 Task: Search one way flight ticket for 4 adults, 1 infant in seat and 1 infant on lap in premium economy from San Francisco: San Francisco International Airport to Indianapolis: Indianapolis International Airport on 8-5-2023. Choice of flights is Alaska. Number of bags: 2 carry on bags and 1 checked bag. Price is upto 98000. Outbound departure time preference is 7:15.
Action: Mouse moved to (337, 134)
Screenshot: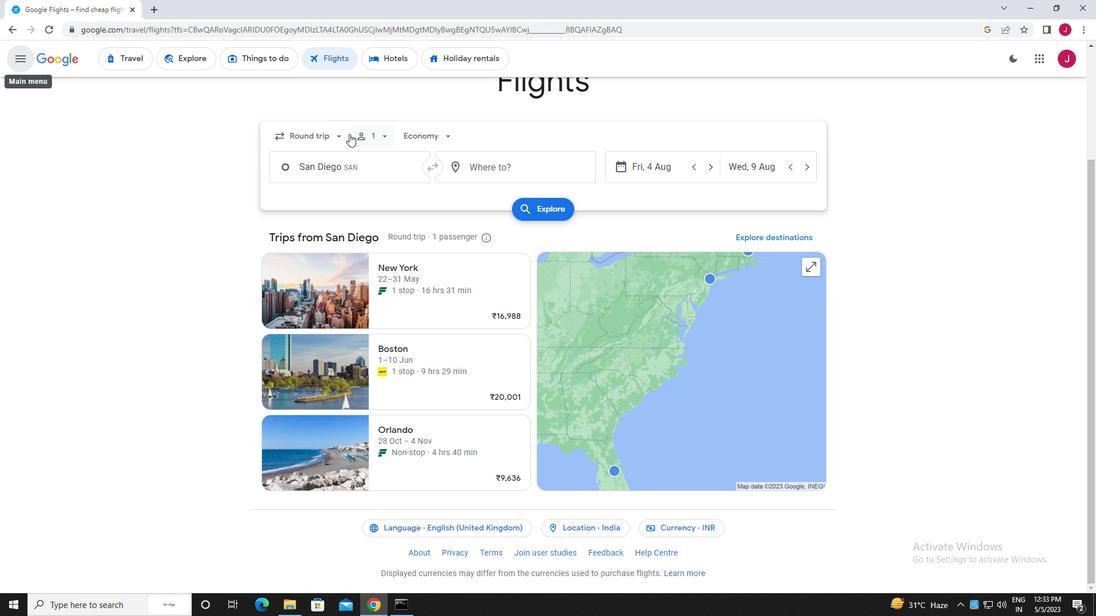 
Action: Mouse pressed left at (337, 134)
Screenshot: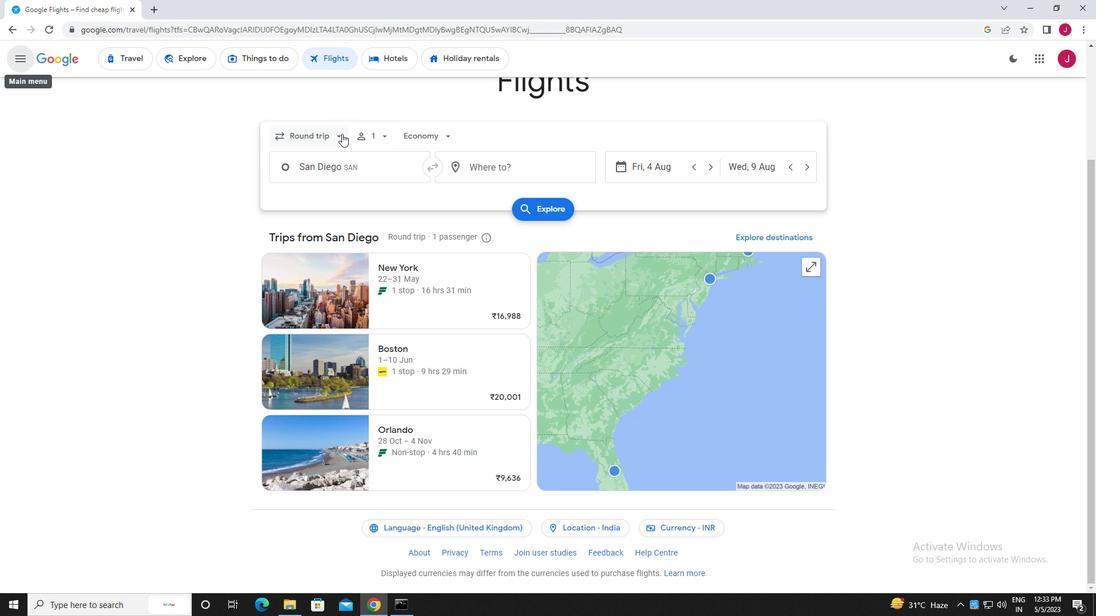 
Action: Mouse moved to (328, 186)
Screenshot: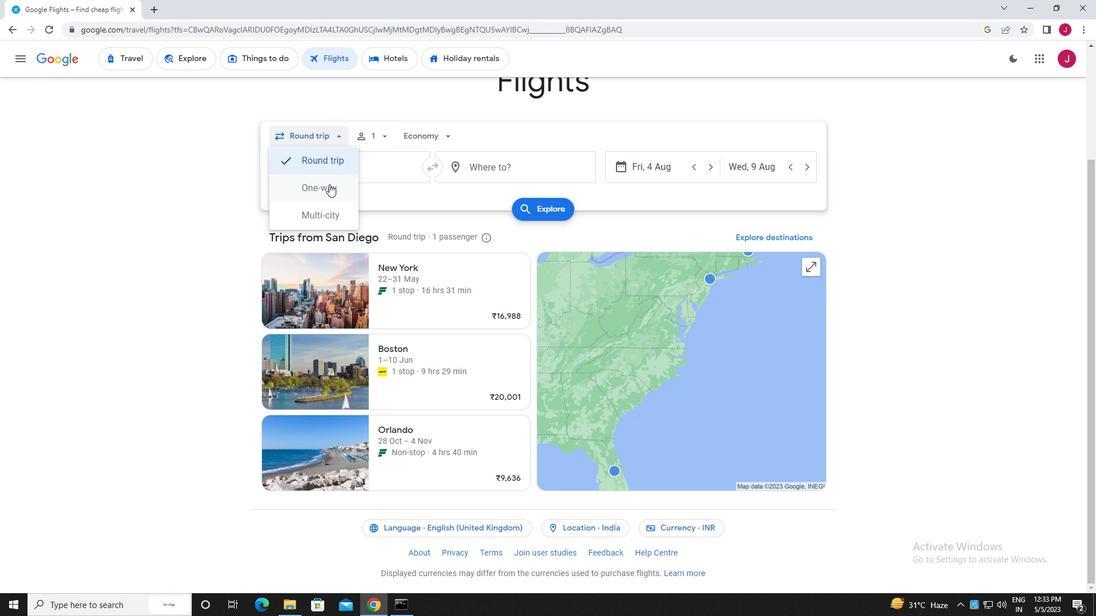 
Action: Mouse pressed left at (328, 186)
Screenshot: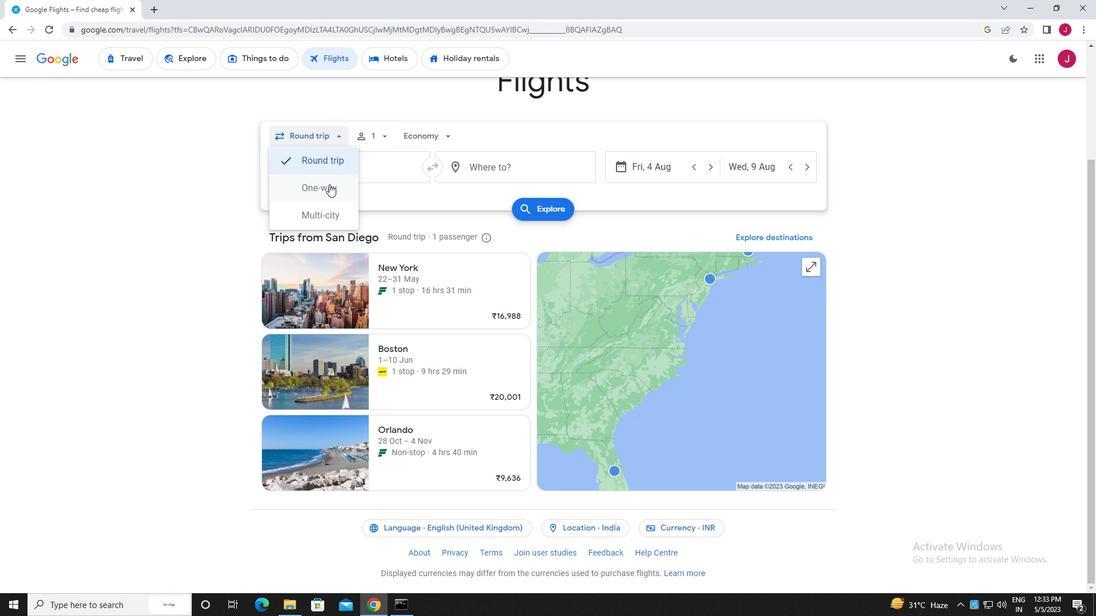 
Action: Mouse moved to (380, 137)
Screenshot: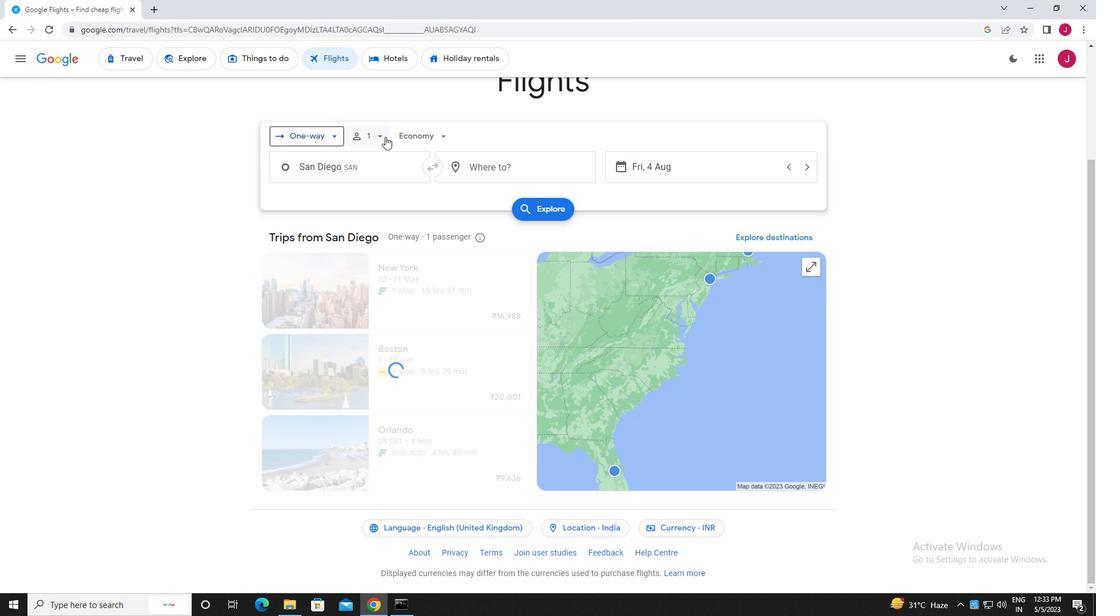 
Action: Mouse pressed left at (380, 137)
Screenshot: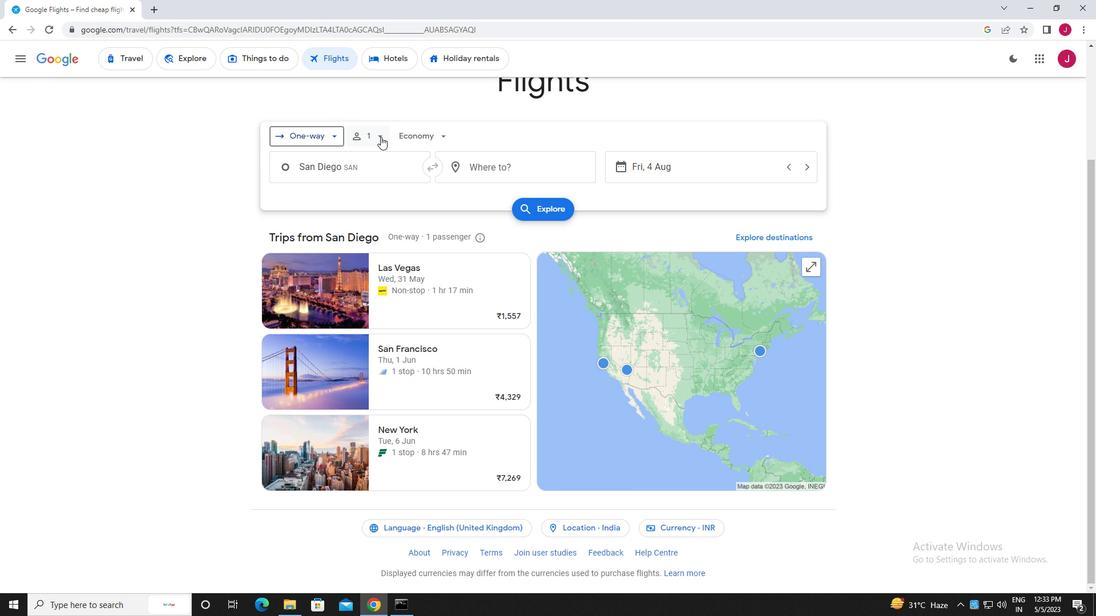 
Action: Mouse moved to (464, 167)
Screenshot: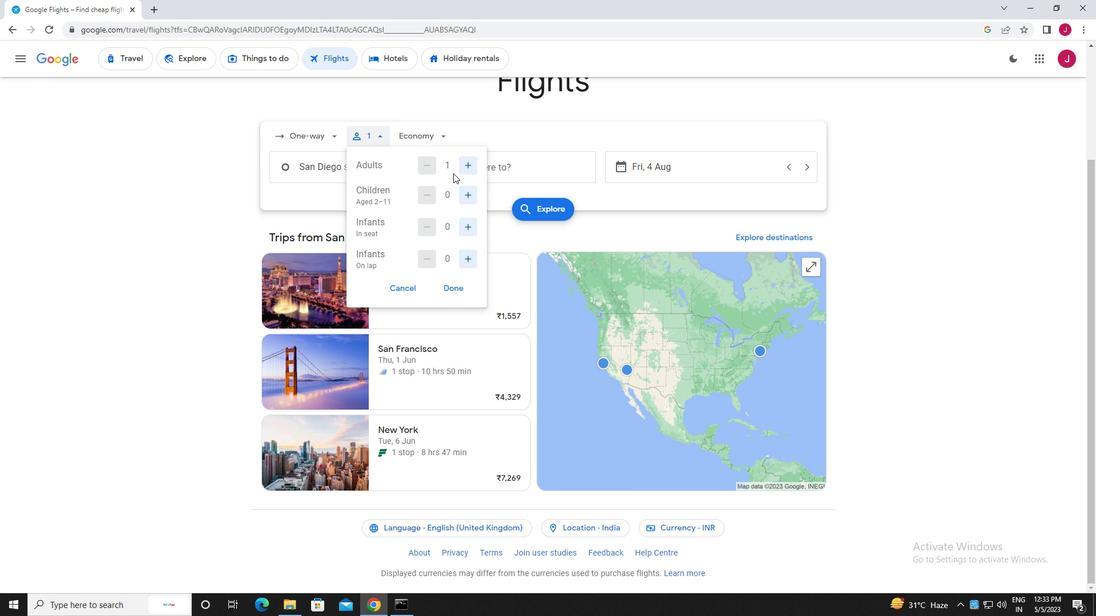 
Action: Mouse pressed left at (464, 167)
Screenshot: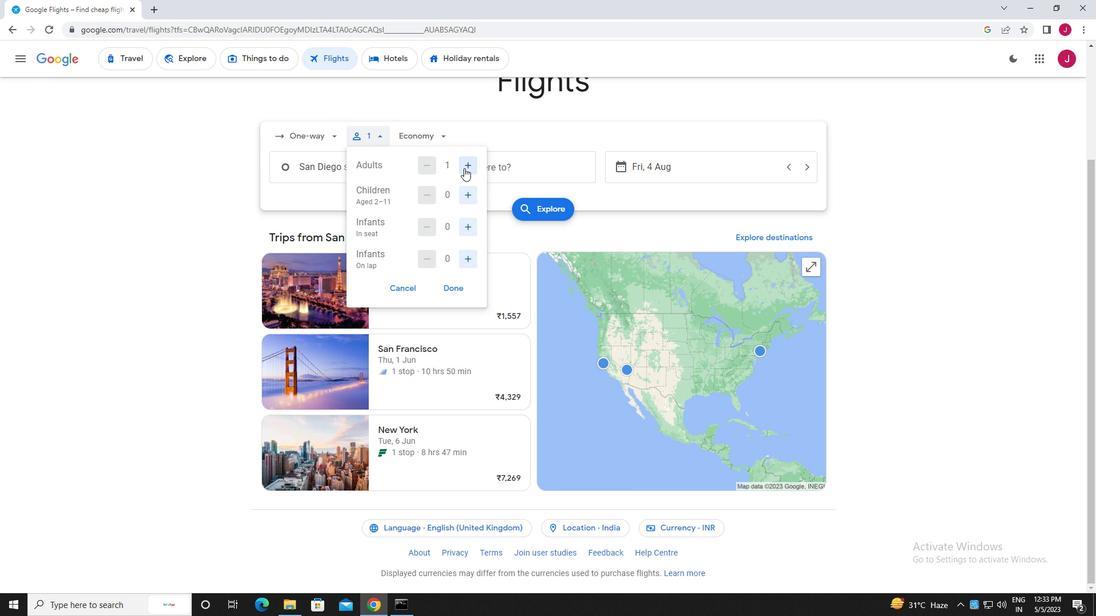 
Action: Mouse pressed left at (464, 167)
Screenshot: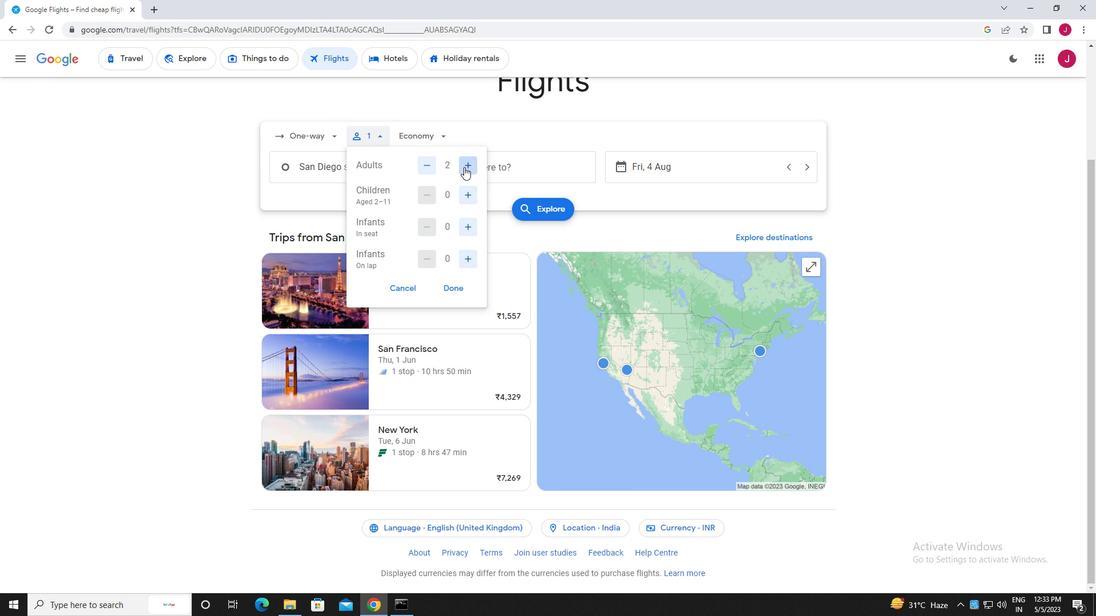 
Action: Mouse pressed left at (464, 167)
Screenshot: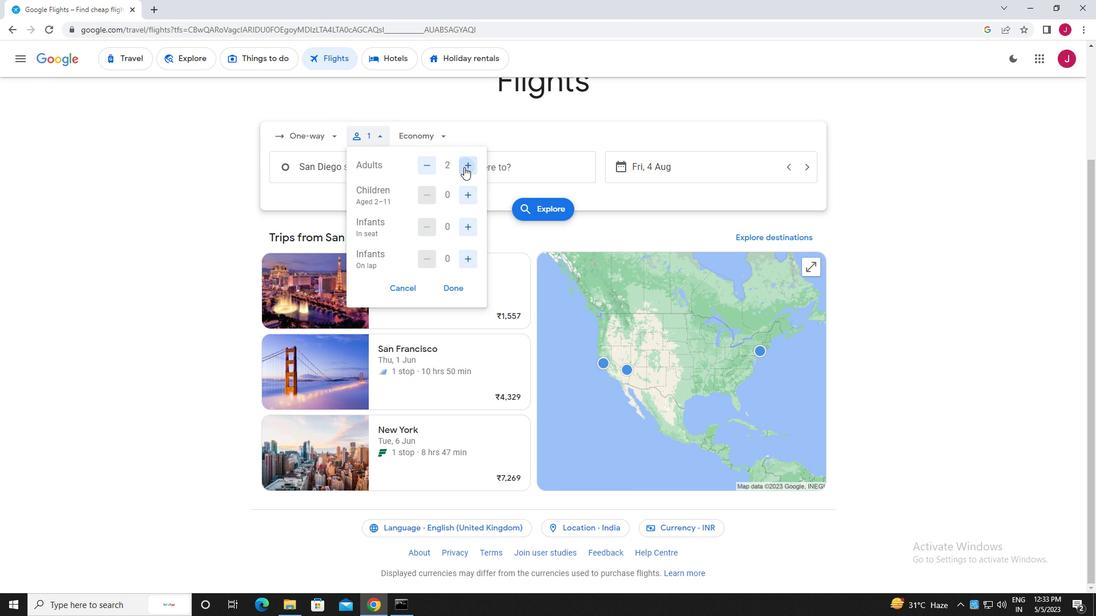 
Action: Mouse moved to (469, 196)
Screenshot: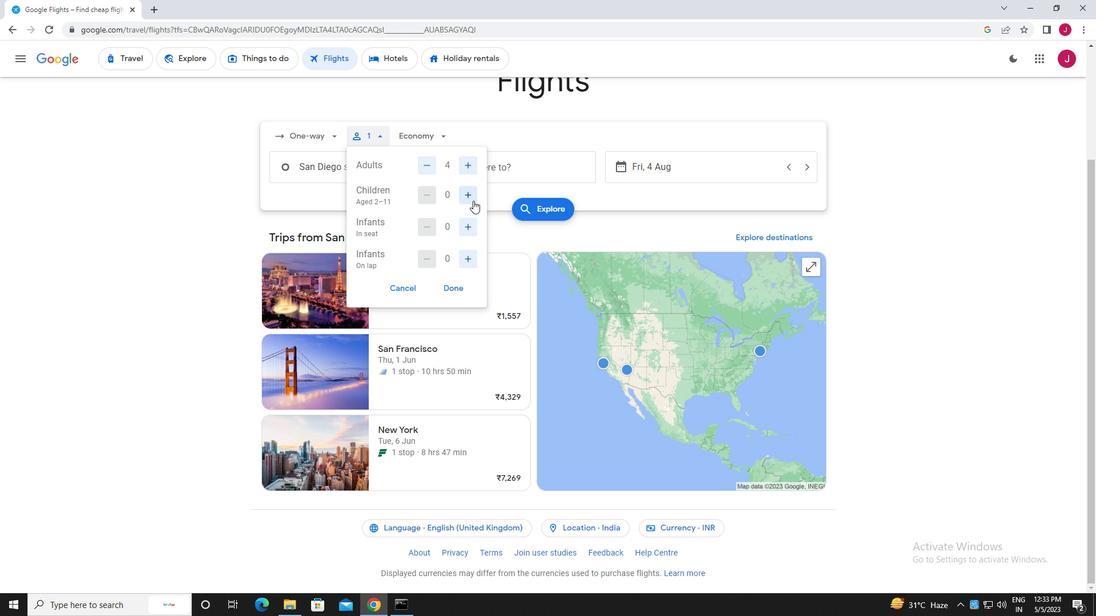 
Action: Mouse pressed left at (469, 196)
Screenshot: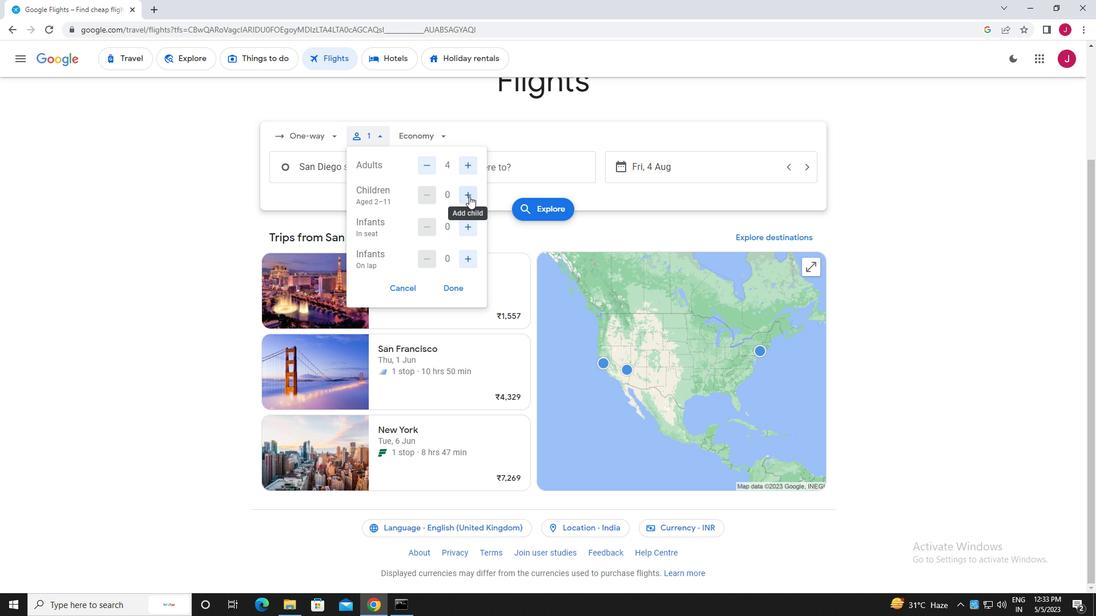 
Action: Mouse moved to (430, 193)
Screenshot: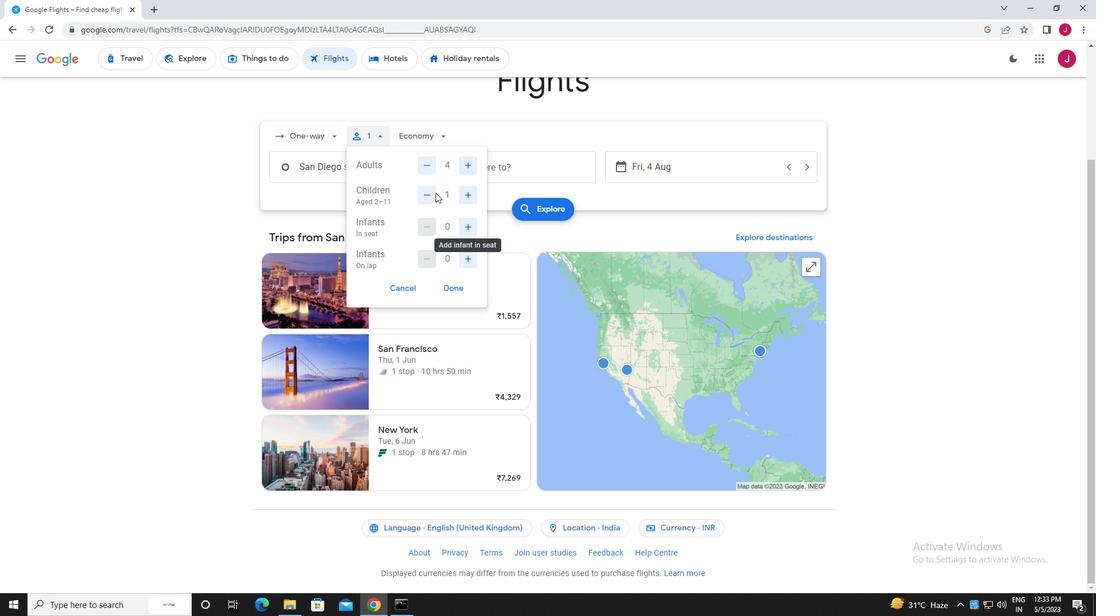 
Action: Mouse pressed left at (430, 193)
Screenshot: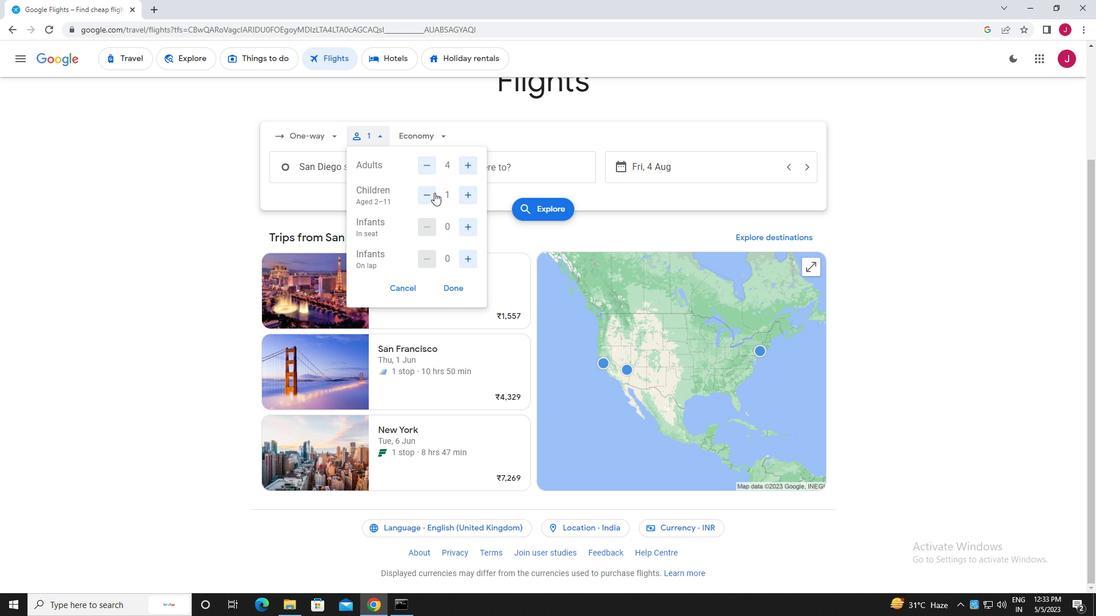 
Action: Mouse moved to (468, 228)
Screenshot: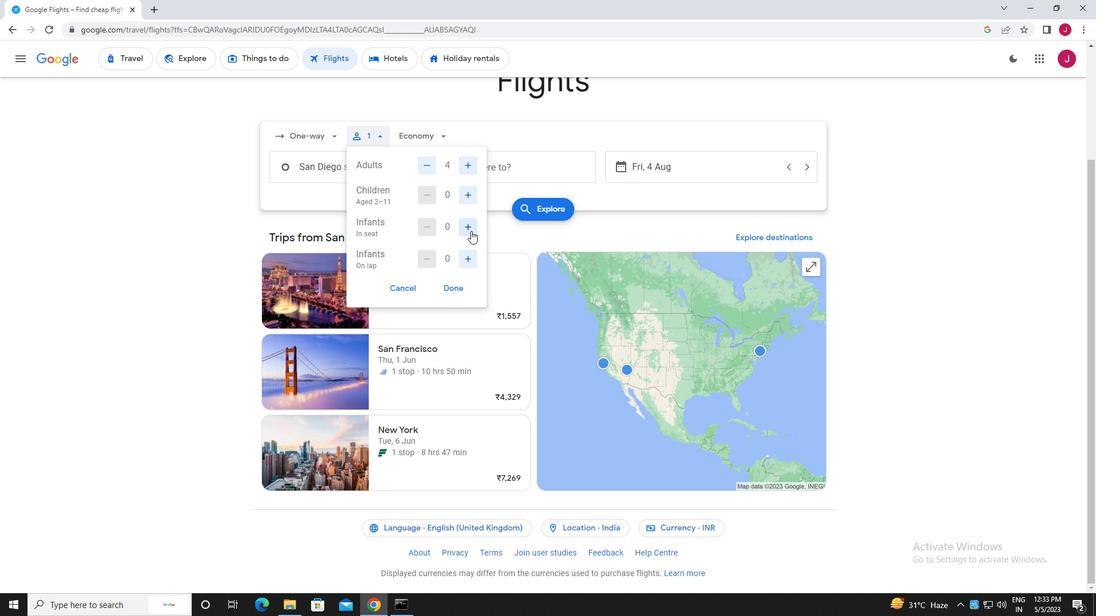 
Action: Mouse pressed left at (468, 228)
Screenshot: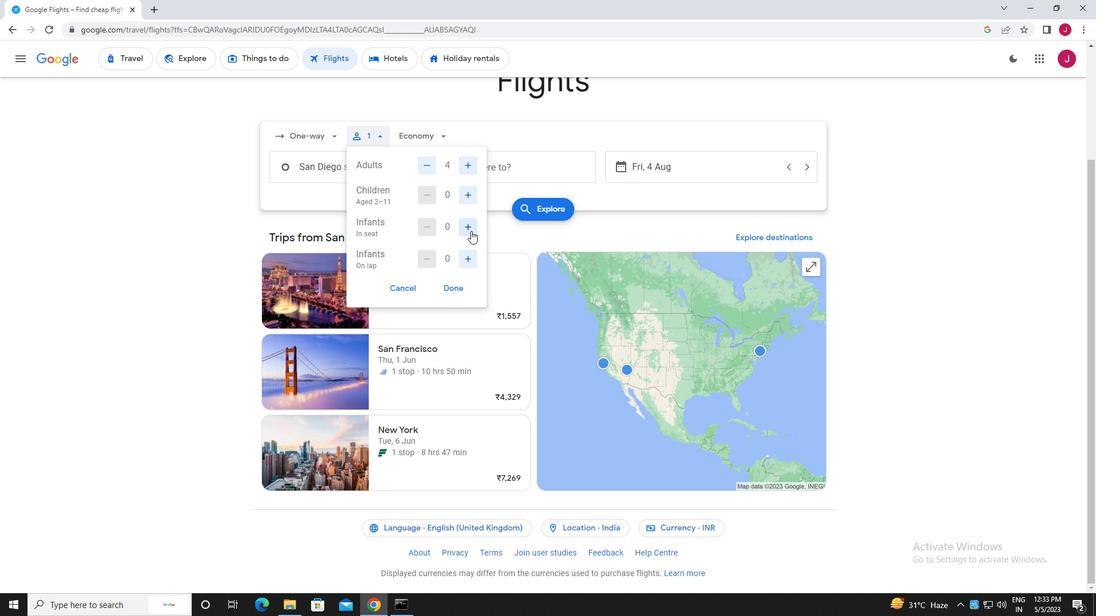 
Action: Mouse moved to (468, 258)
Screenshot: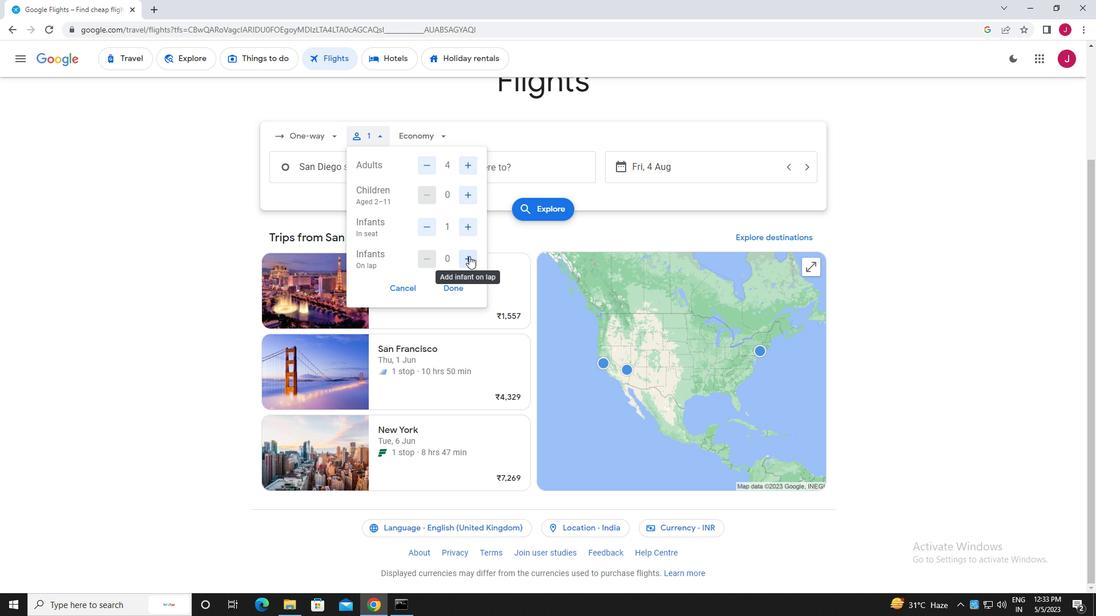 
Action: Mouse pressed left at (468, 258)
Screenshot: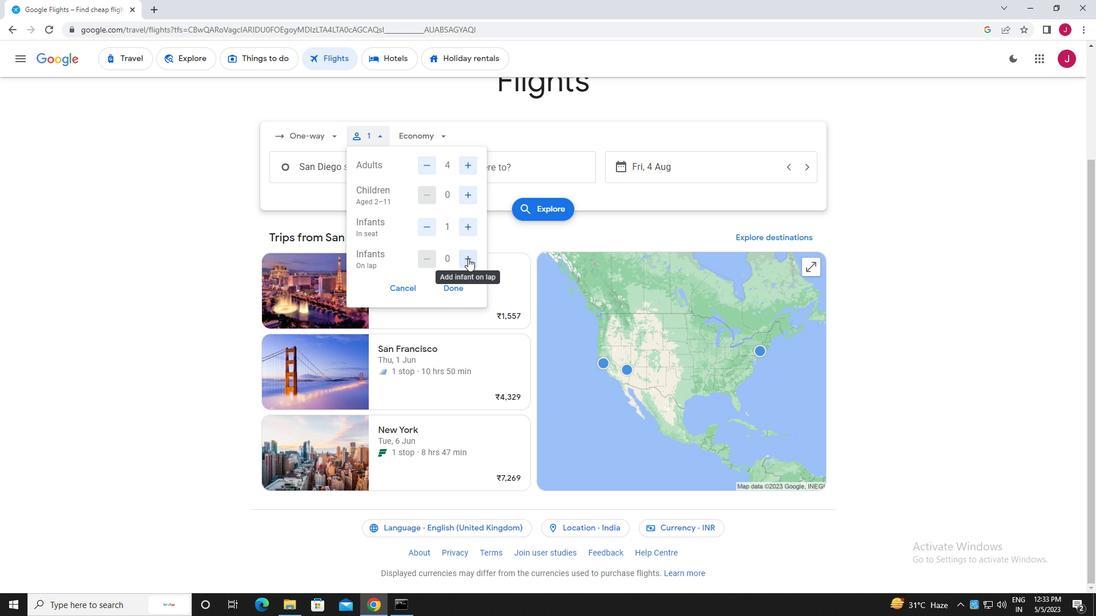 
Action: Mouse moved to (457, 289)
Screenshot: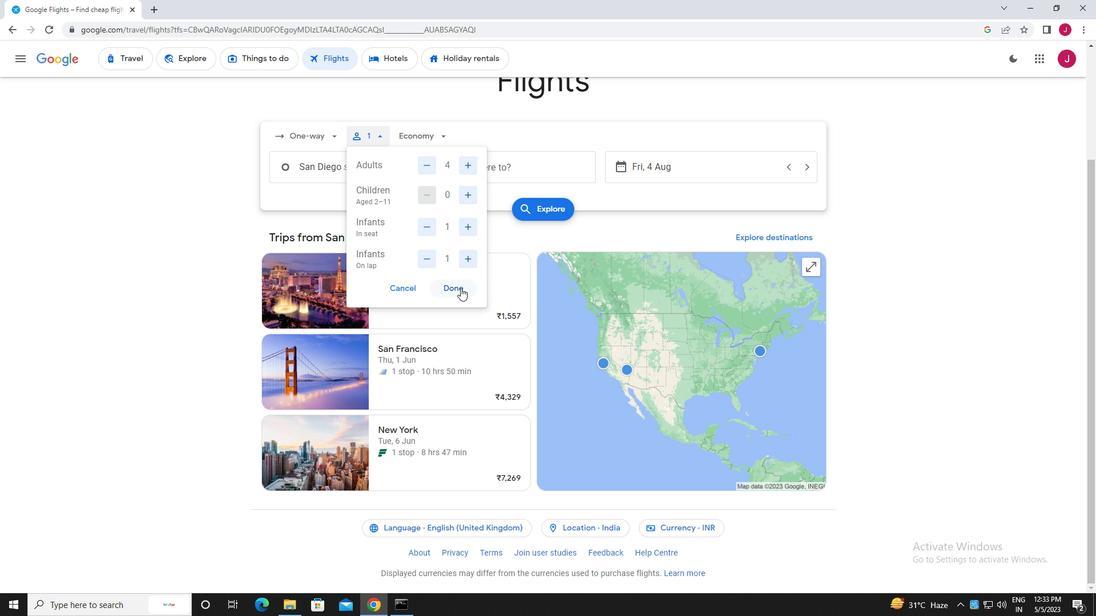 
Action: Mouse pressed left at (457, 289)
Screenshot: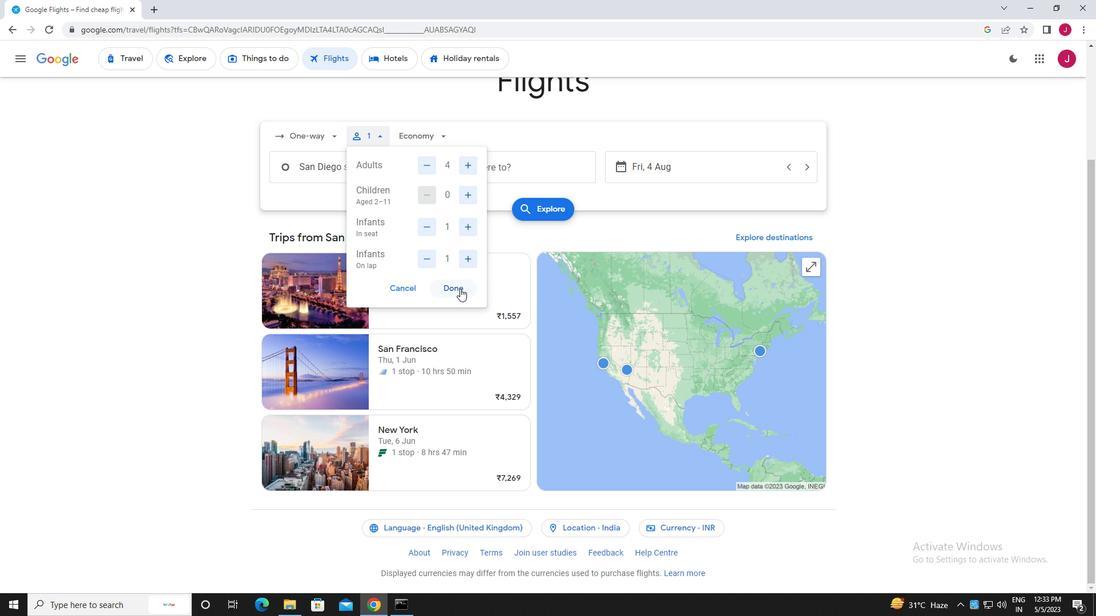 
Action: Mouse moved to (426, 135)
Screenshot: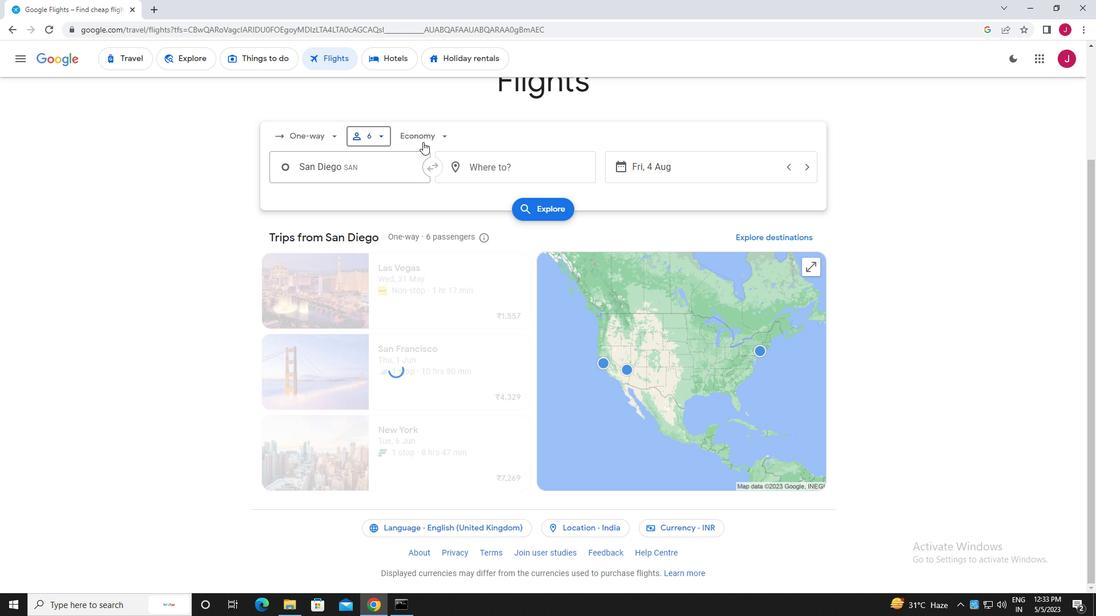 
Action: Mouse pressed left at (426, 135)
Screenshot: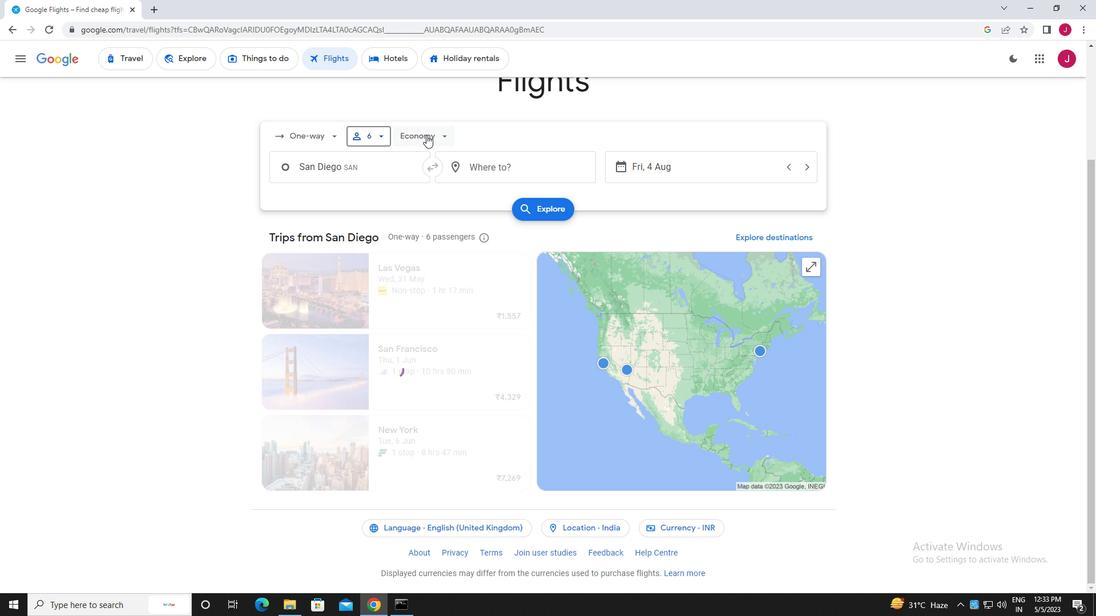 
Action: Mouse moved to (451, 186)
Screenshot: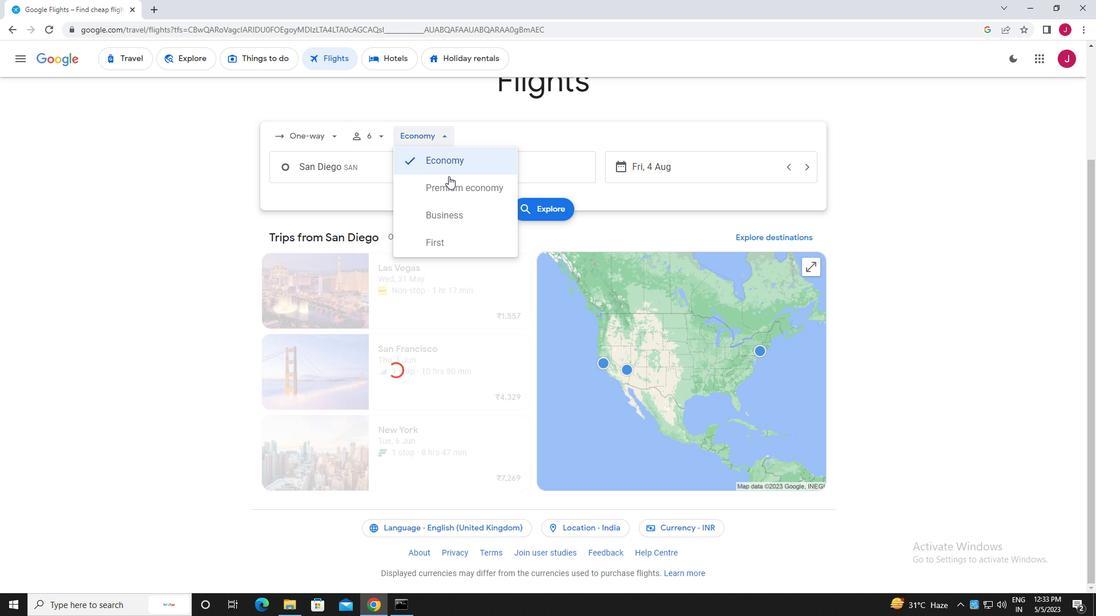 
Action: Mouse pressed left at (451, 186)
Screenshot: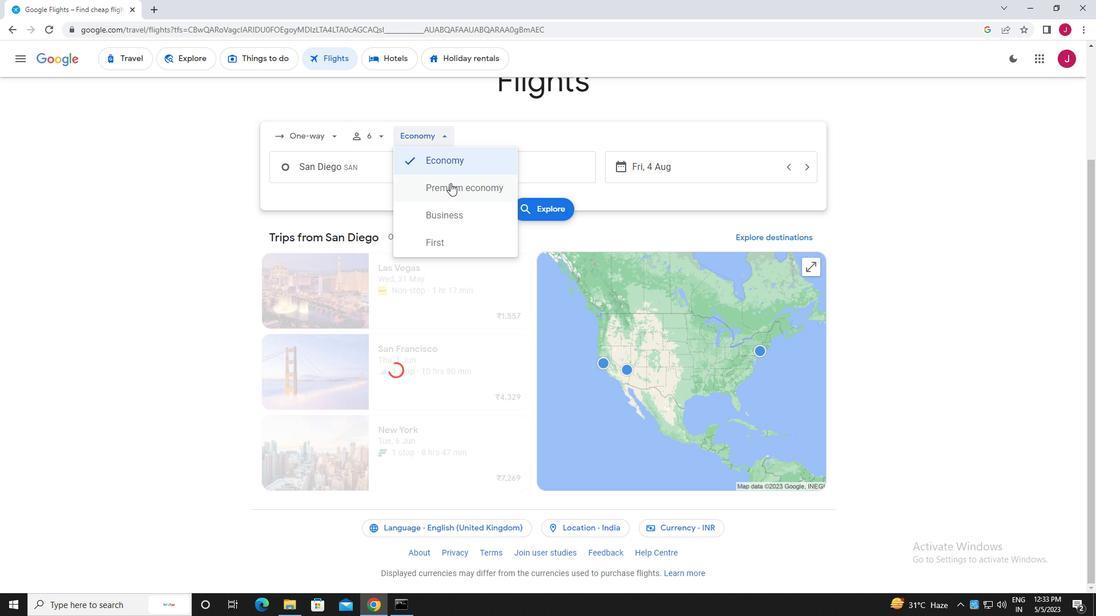 
Action: Mouse moved to (385, 173)
Screenshot: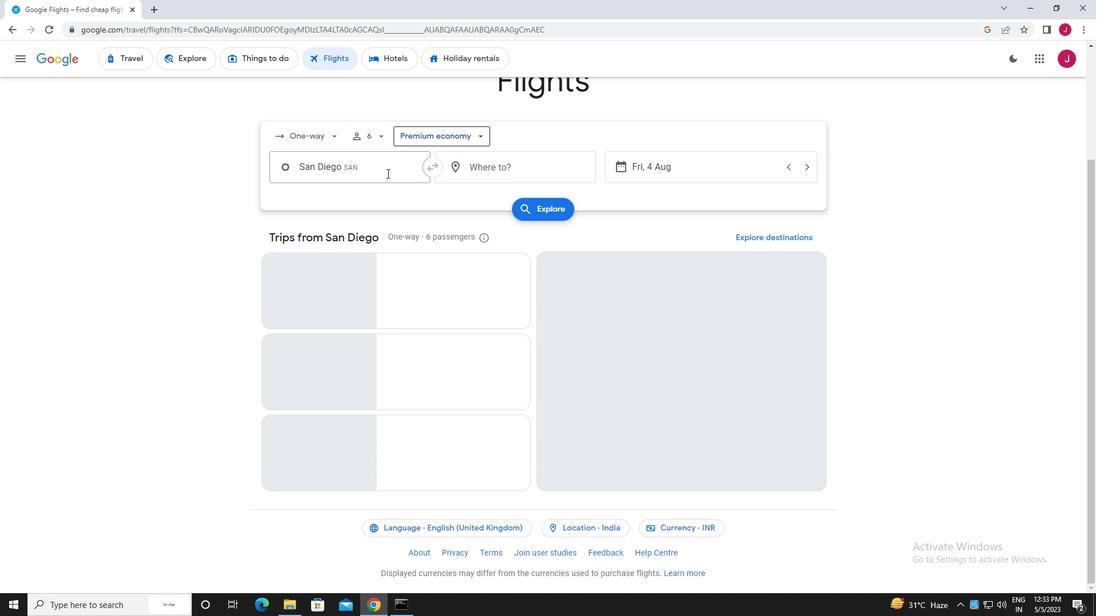 
Action: Mouse pressed left at (385, 173)
Screenshot: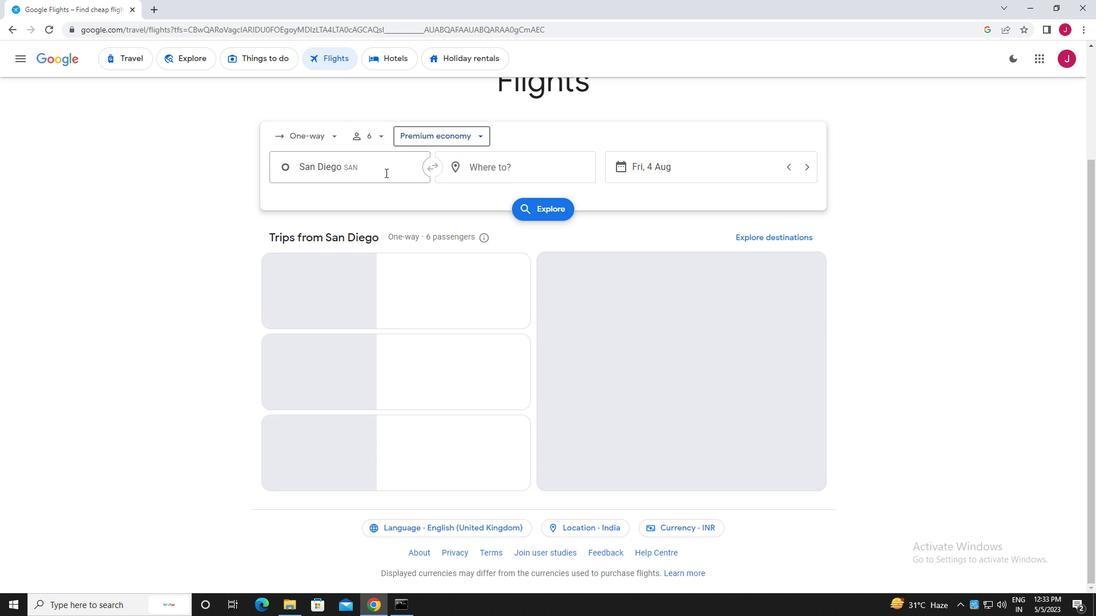 
Action: Mouse moved to (385, 173)
Screenshot: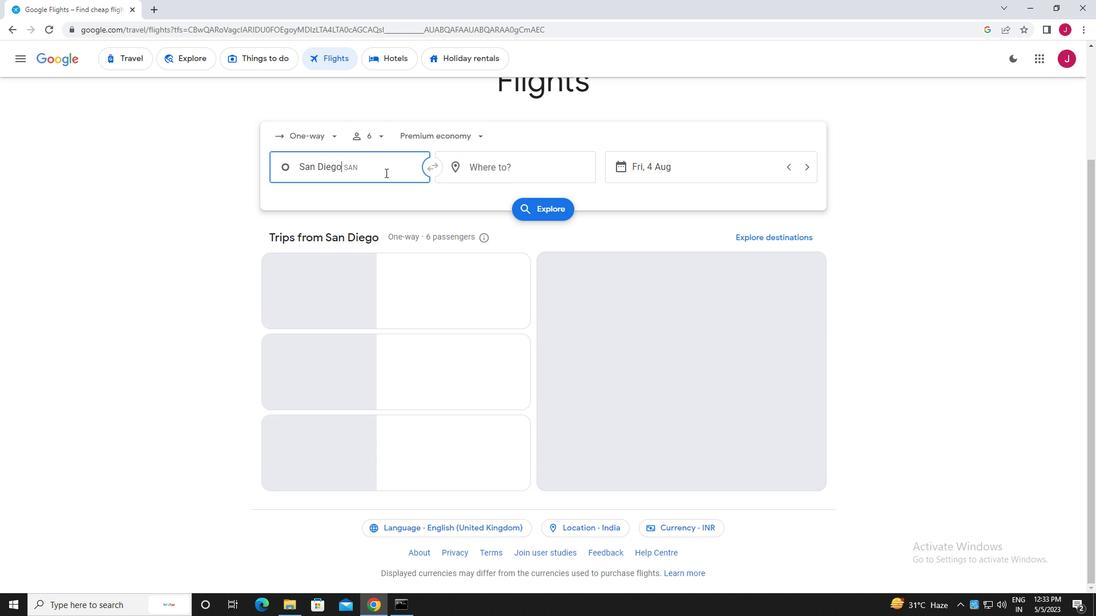 
Action: Key pressed san<Key.space>francisco
Screenshot: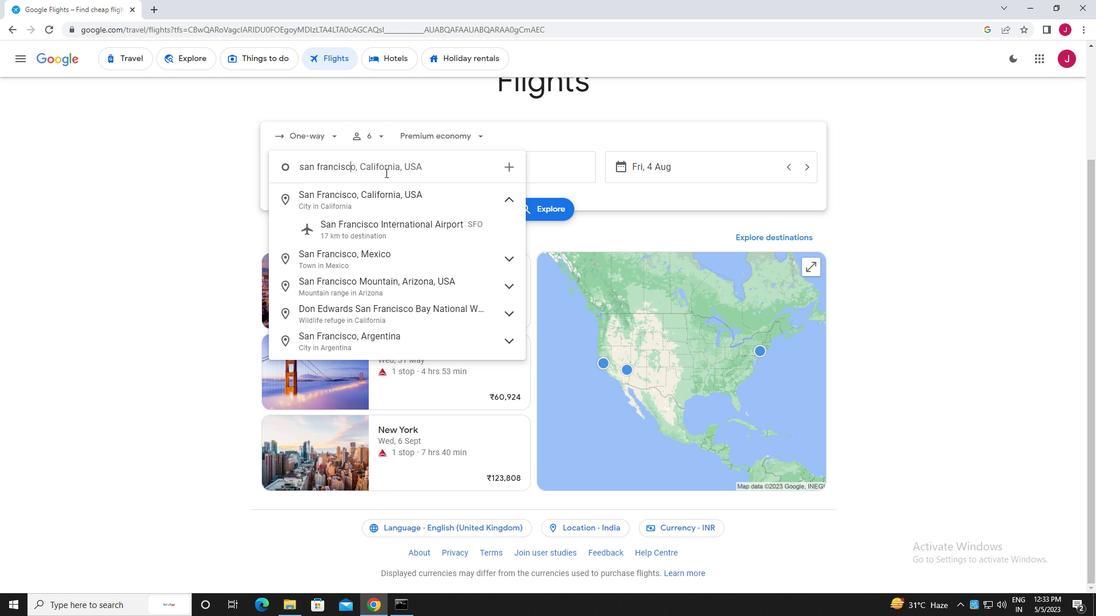 
Action: Mouse moved to (418, 231)
Screenshot: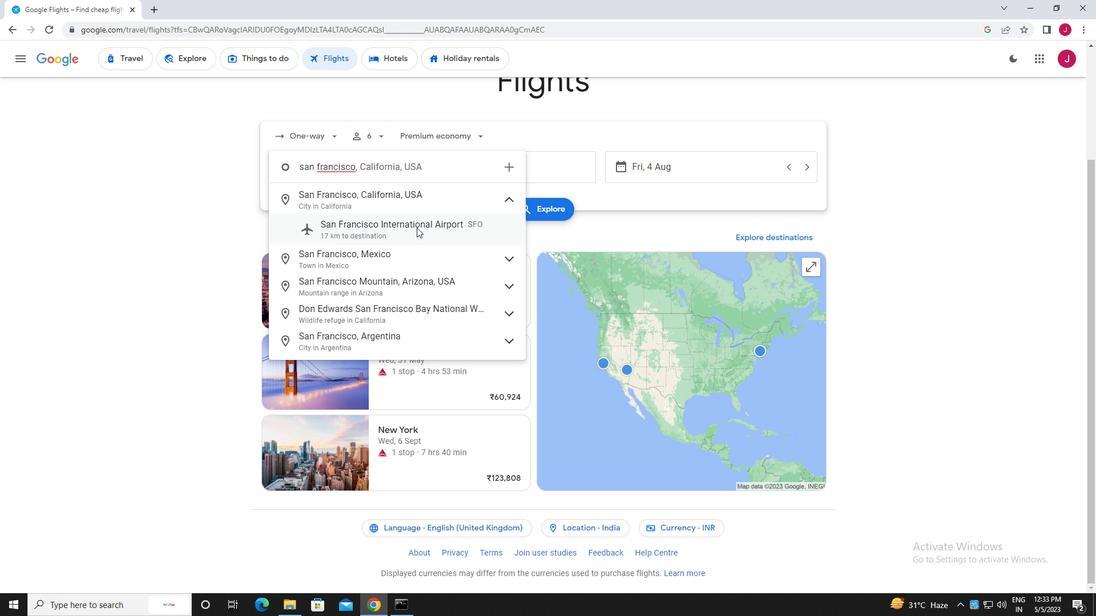
Action: Mouse pressed left at (418, 231)
Screenshot: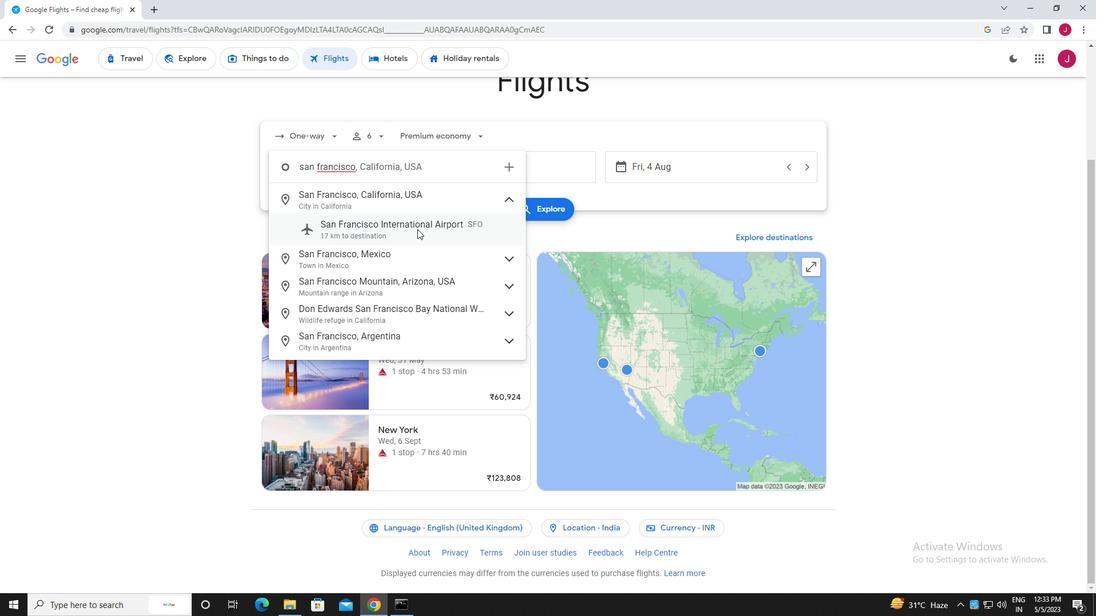 
Action: Mouse moved to (533, 171)
Screenshot: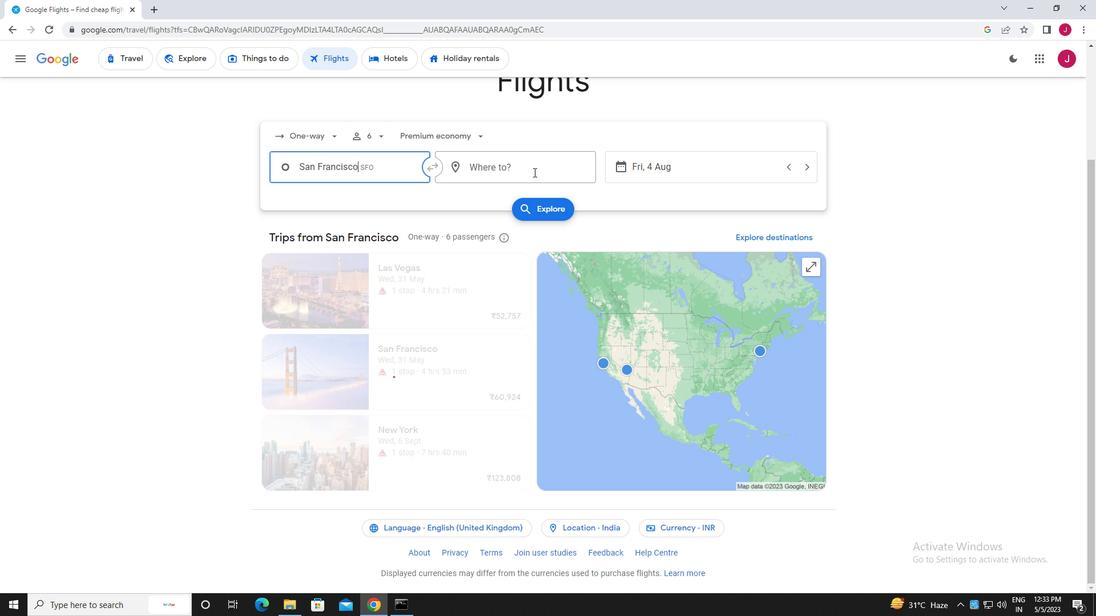 
Action: Mouse pressed left at (533, 171)
Screenshot: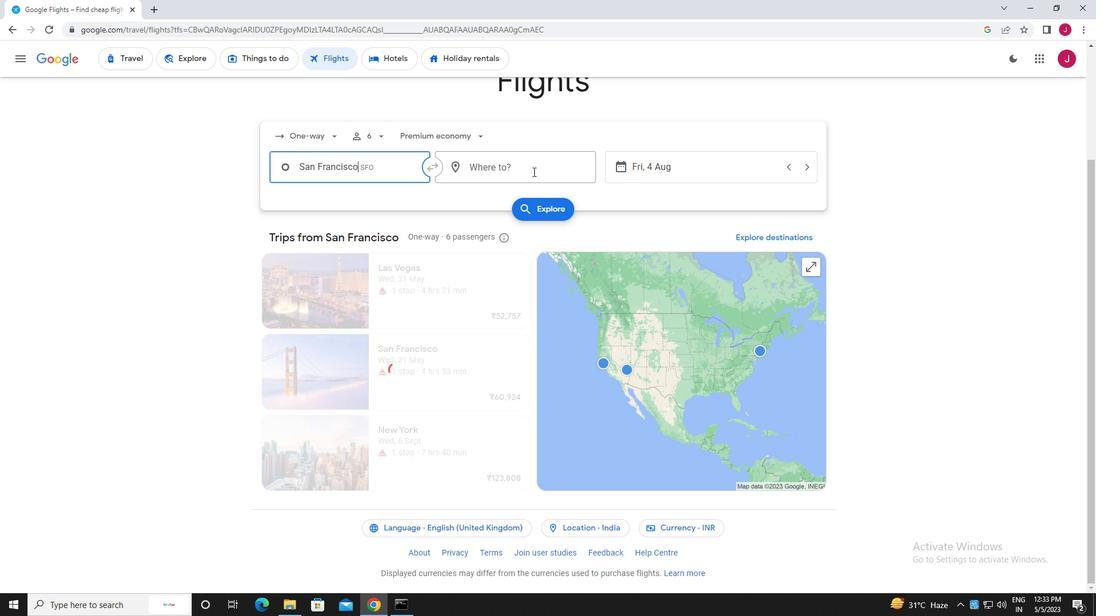 
Action: Mouse moved to (520, 173)
Screenshot: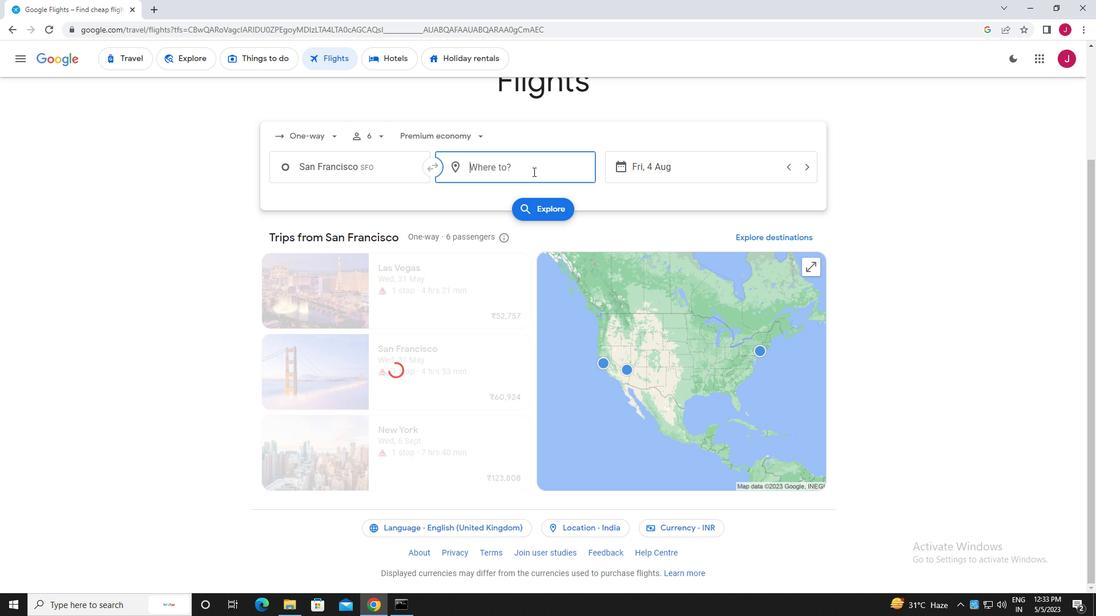 
Action: Key pressed indianapolis
Screenshot: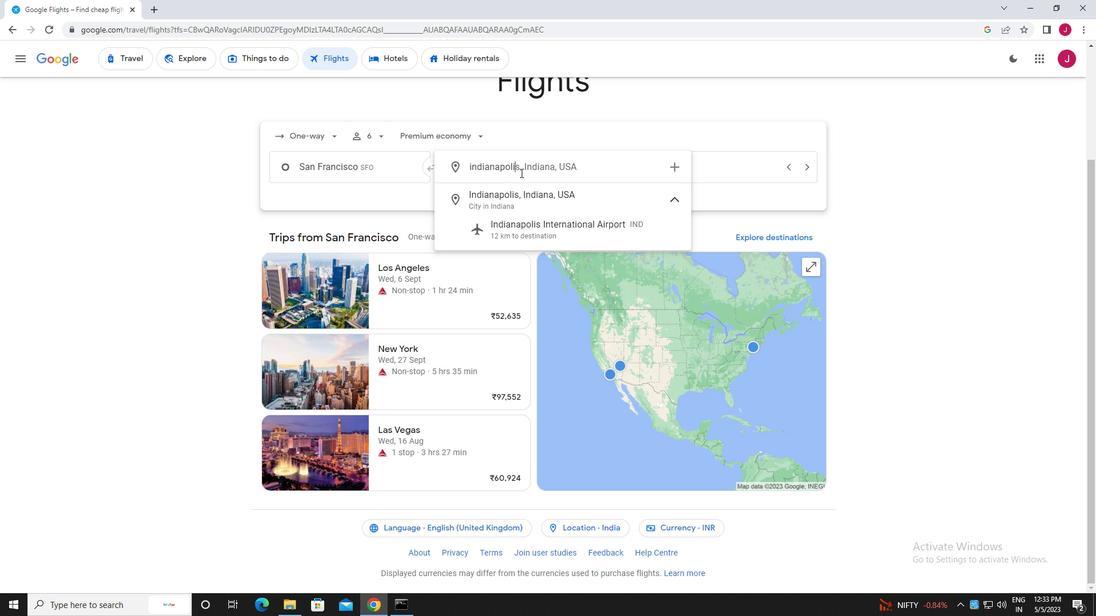 
Action: Mouse moved to (557, 222)
Screenshot: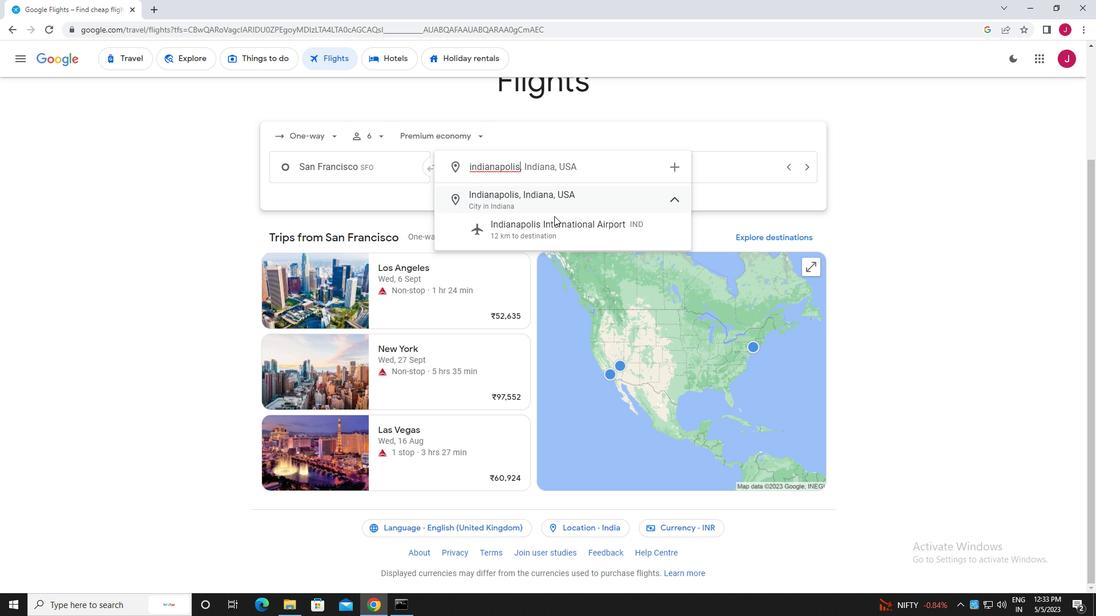 
Action: Mouse pressed left at (557, 222)
Screenshot: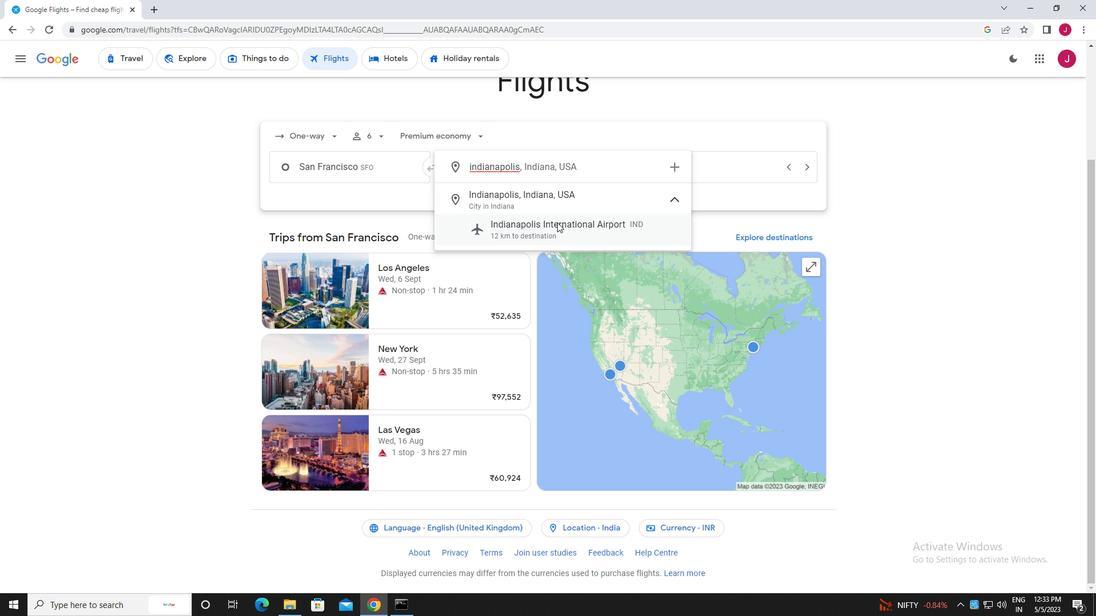 
Action: Mouse moved to (668, 171)
Screenshot: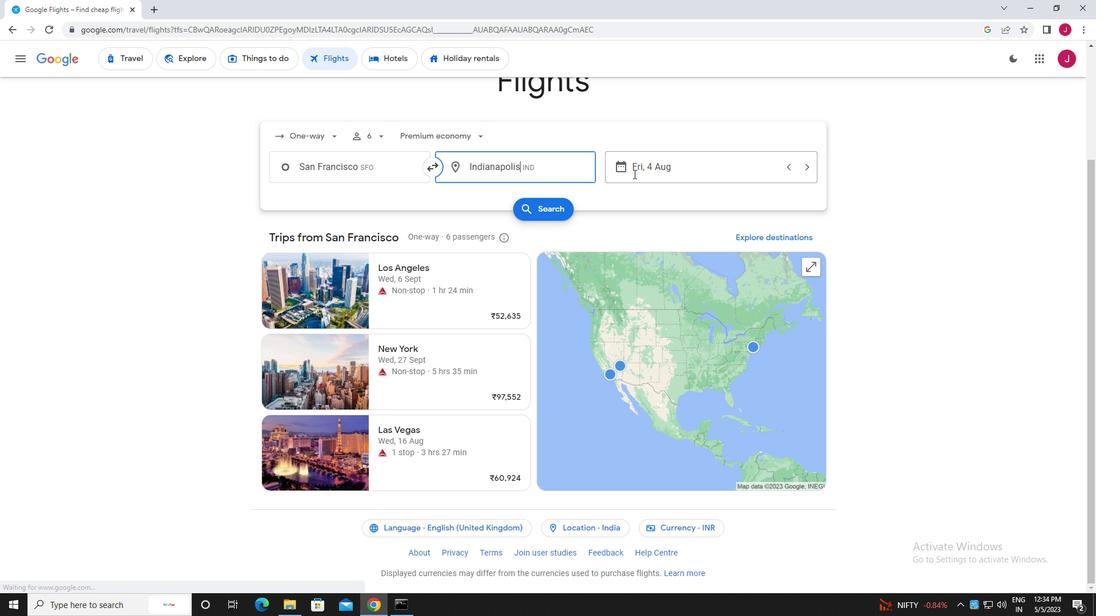 
Action: Mouse pressed left at (668, 171)
Screenshot: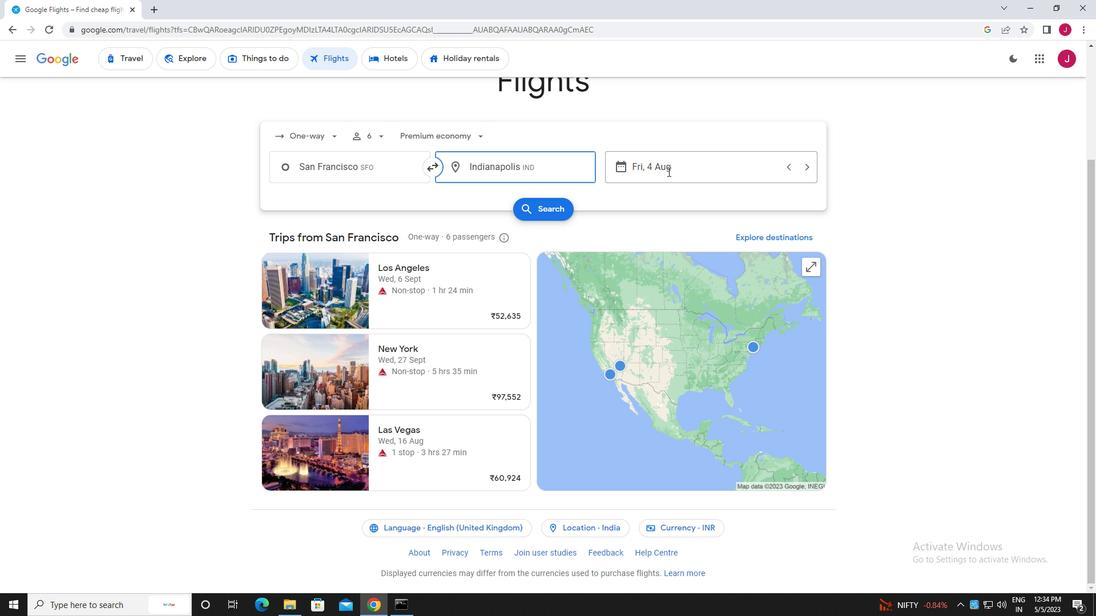 
Action: Mouse moved to (576, 259)
Screenshot: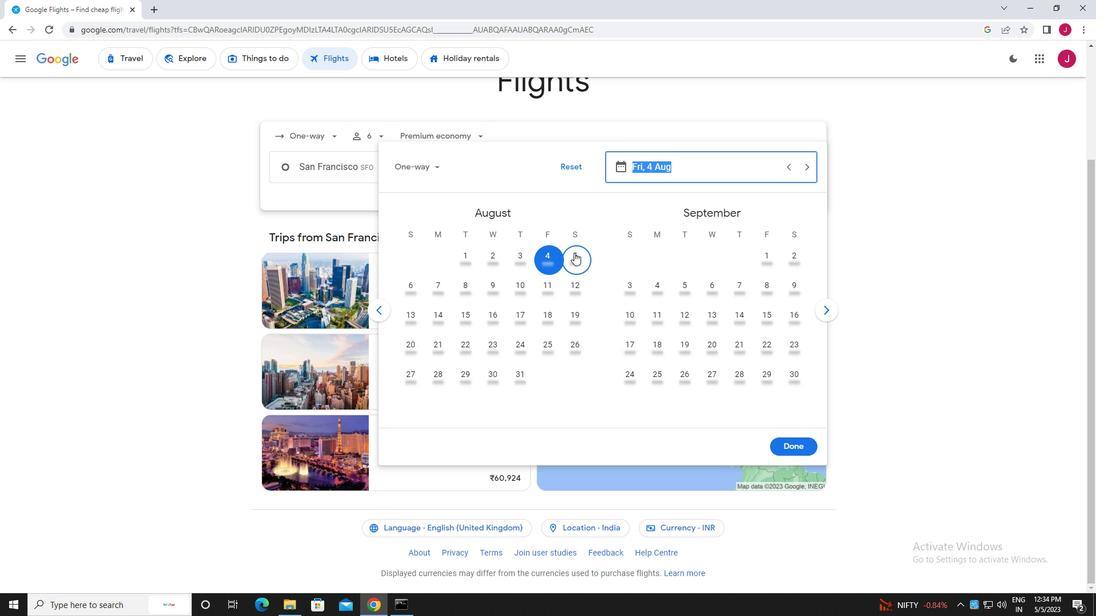 
Action: Mouse pressed left at (576, 259)
Screenshot: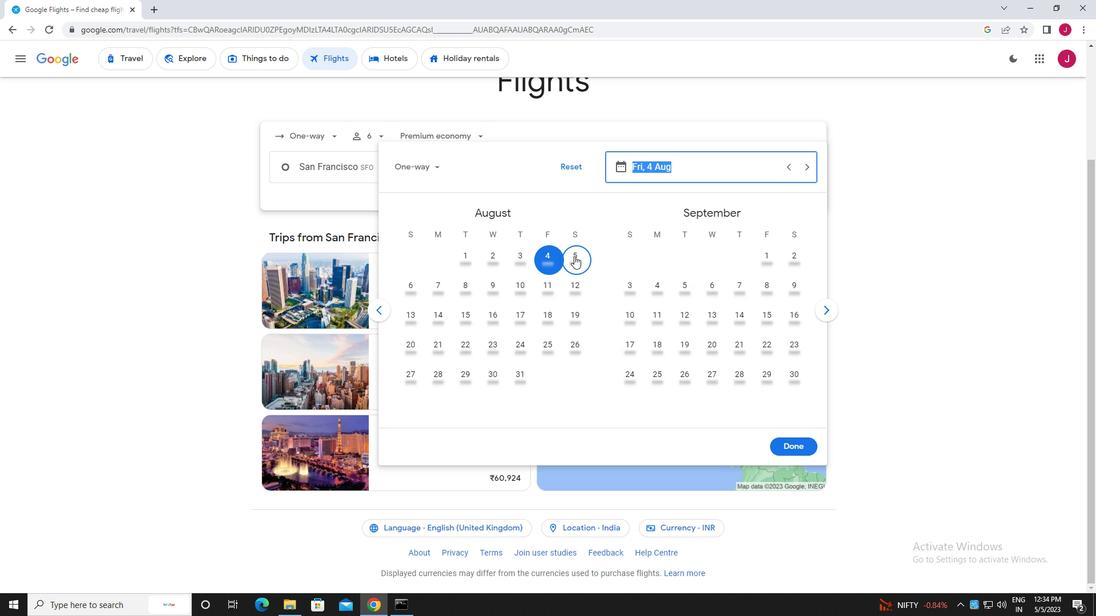 
Action: Mouse moved to (803, 448)
Screenshot: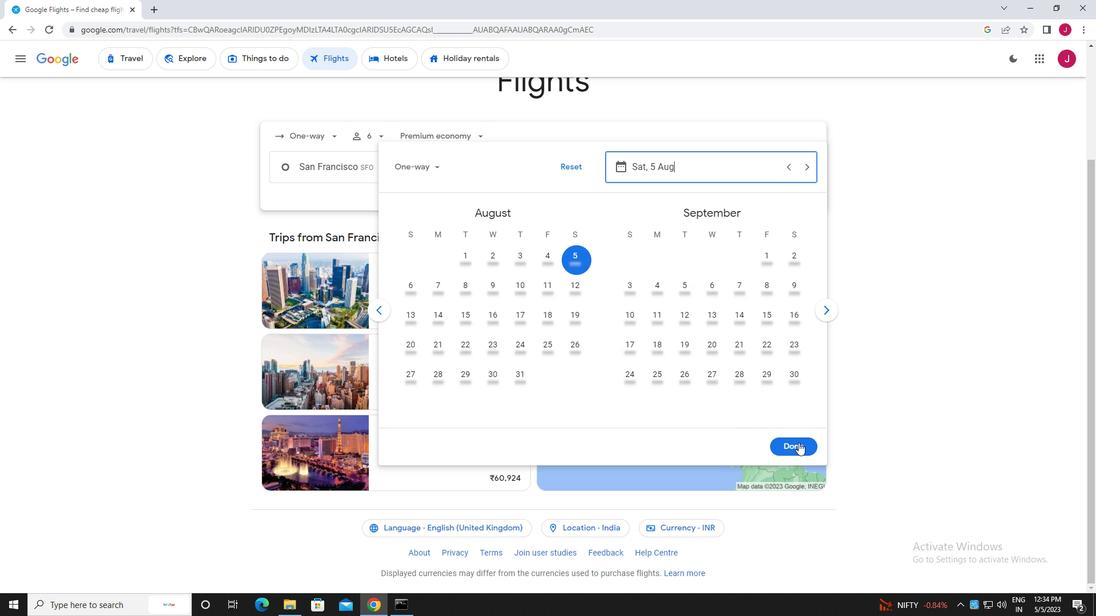 
Action: Mouse pressed left at (803, 448)
Screenshot: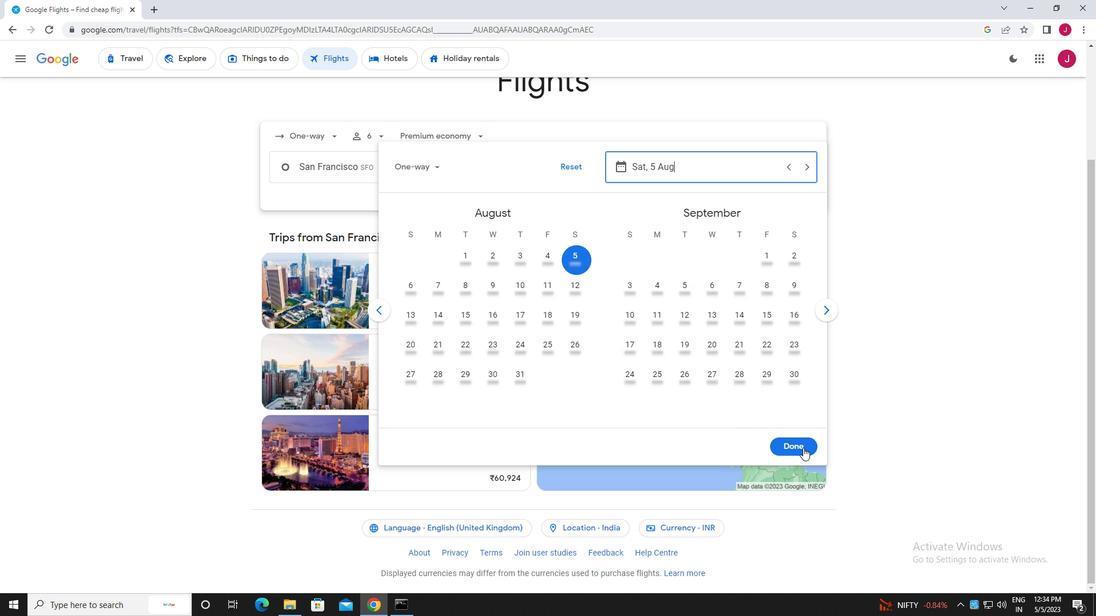 
Action: Mouse moved to (552, 208)
Screenshot: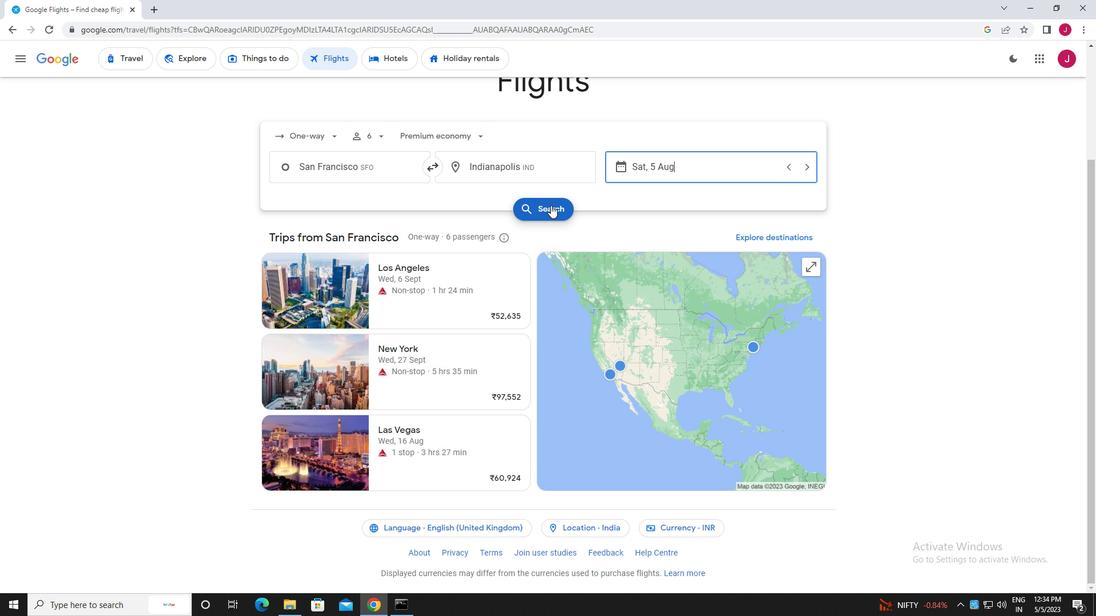 
Action: Mouse pressed left at (552, 208)
Screenshot: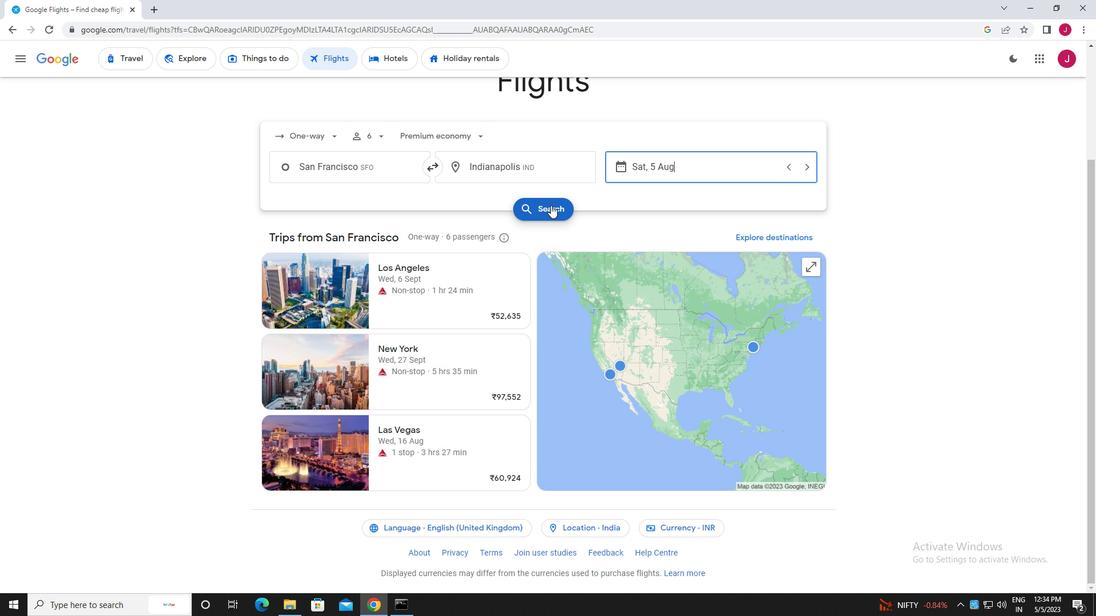 
Action: Mouse moved to (300, 165)
Screenshot: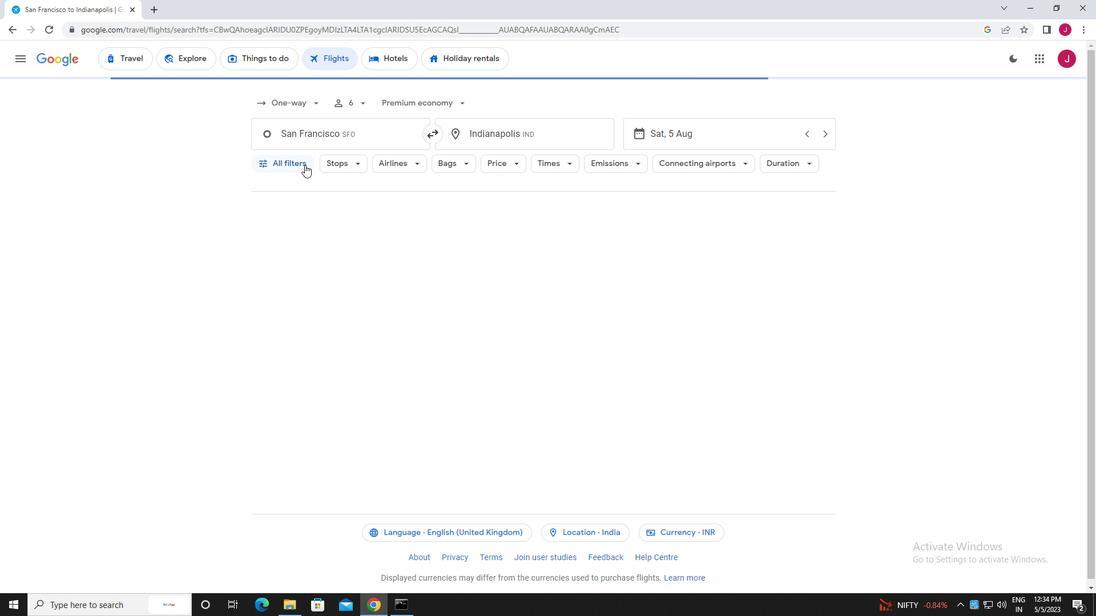 
Action: Mouse pressed left at (300, 165)
Screenshot: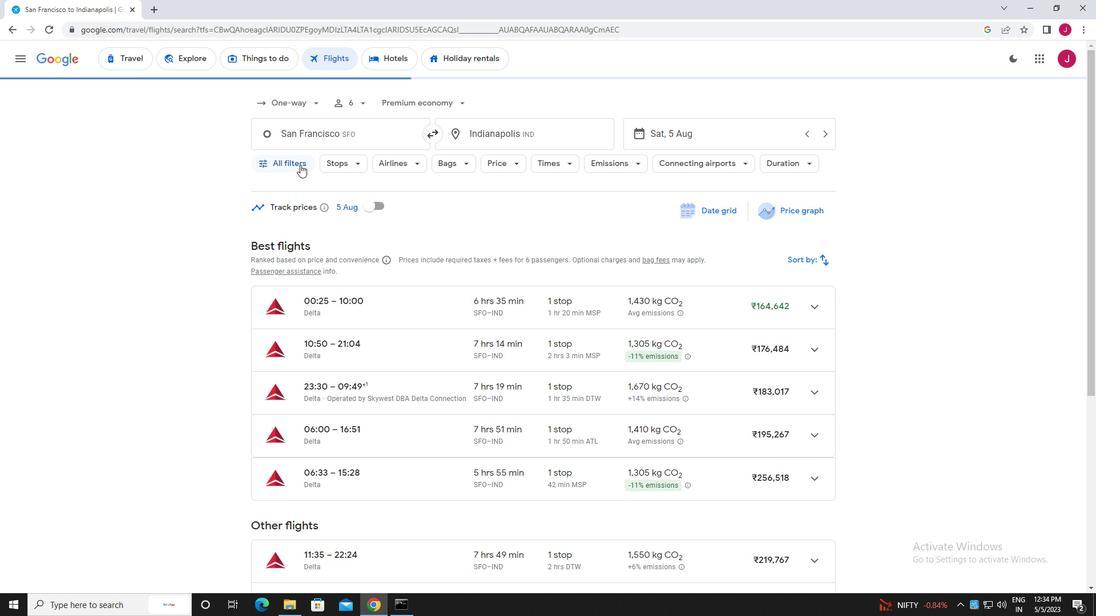 
Action: Mouse moved to (312, 227)
Screenshot: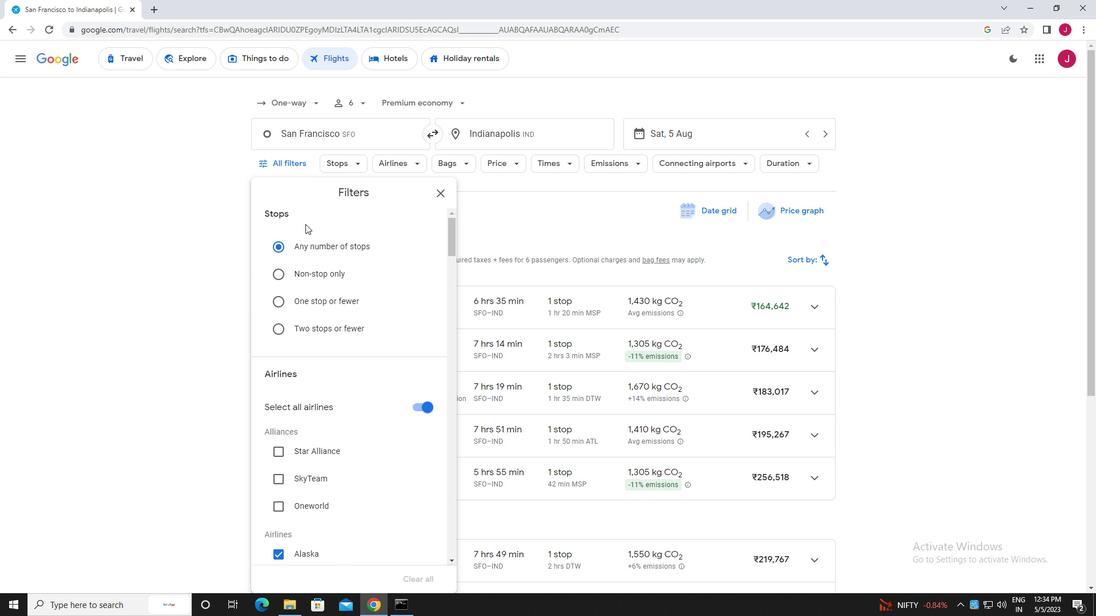 
Action: Mouse scrolled (312, 227) with delta (0, 0)
Screenshot: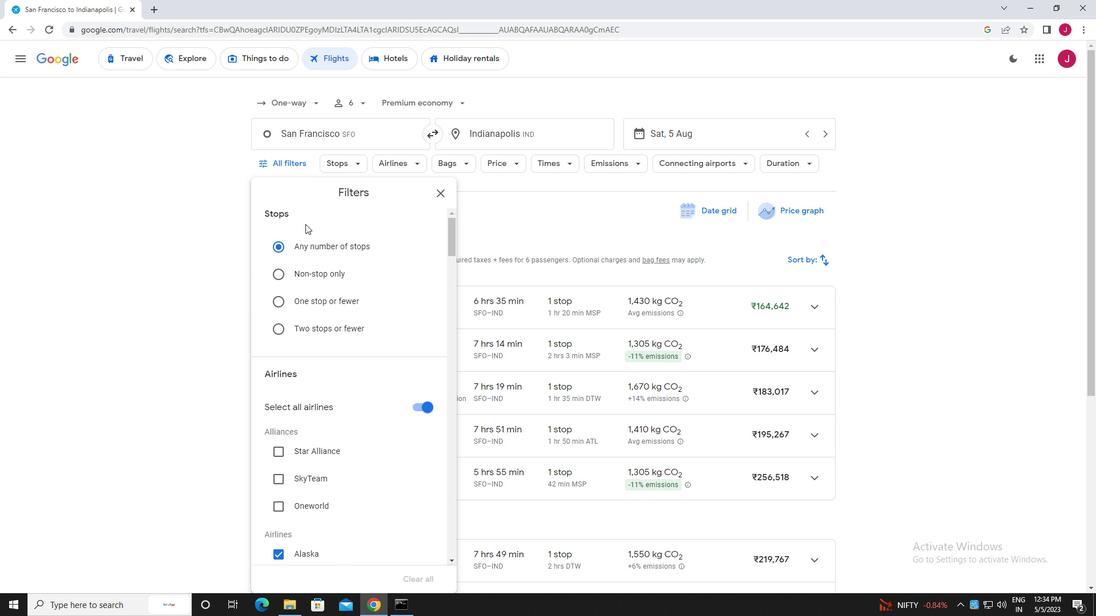 
Action: Mouse scrolled (312, 227) with delta (0, 0)
Screenshot: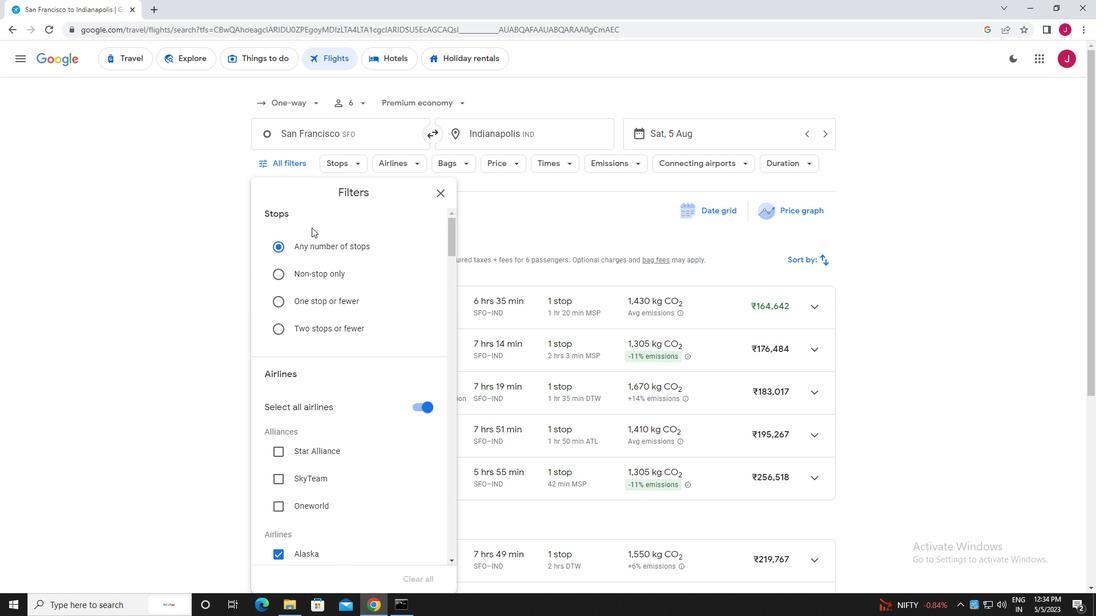
Action: Mouse moved to (418, 295)
Screenshot: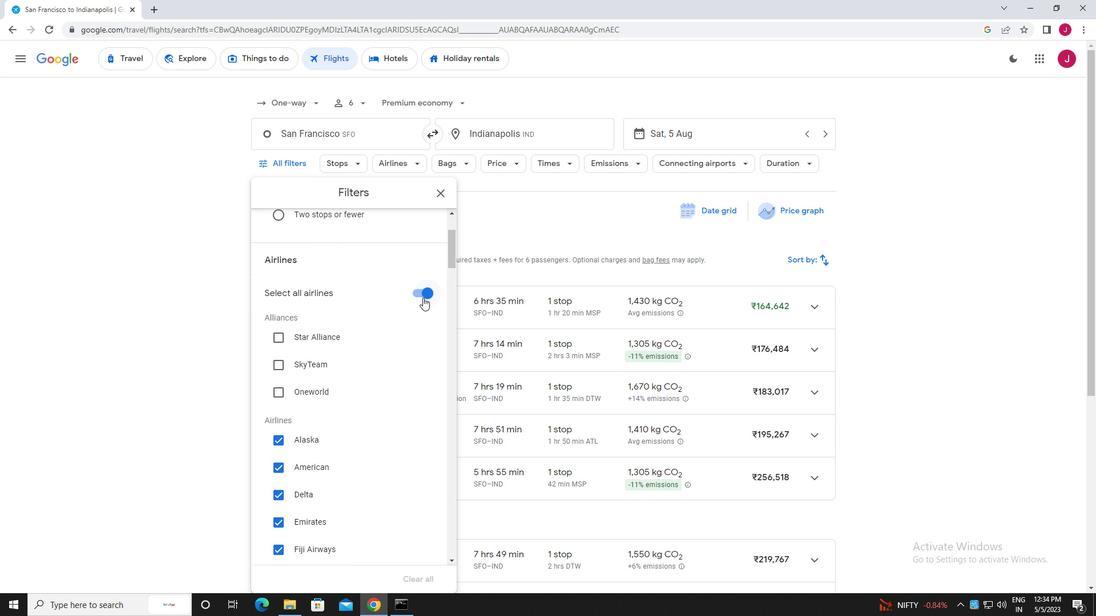 
Action: Mouse pressed left at (418, 295)
Screenshot: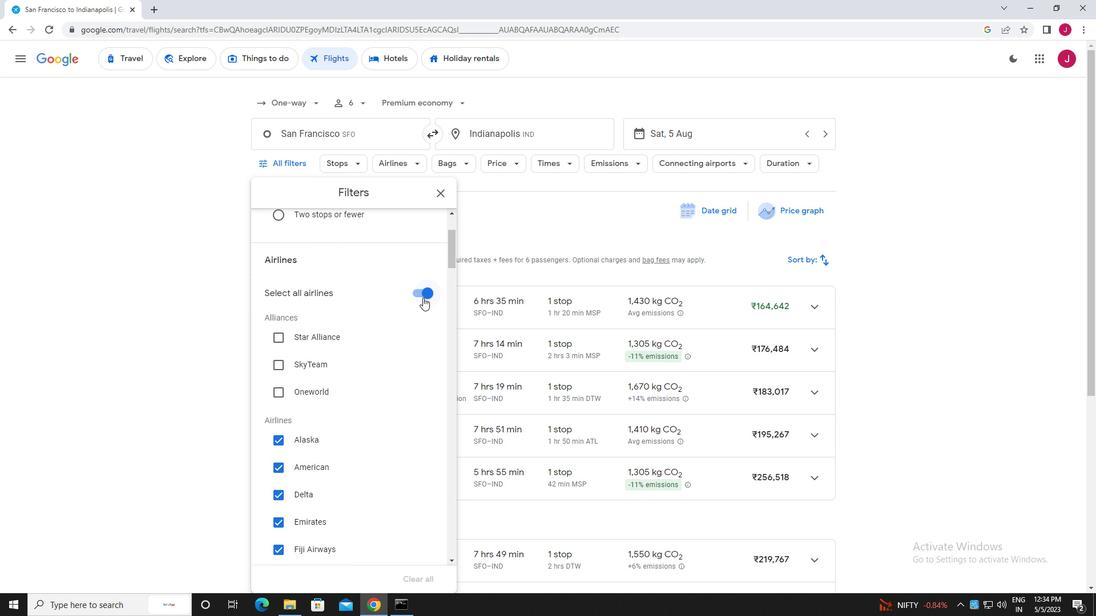 
Action: Mouse moved to (338, 271)
Screenshot: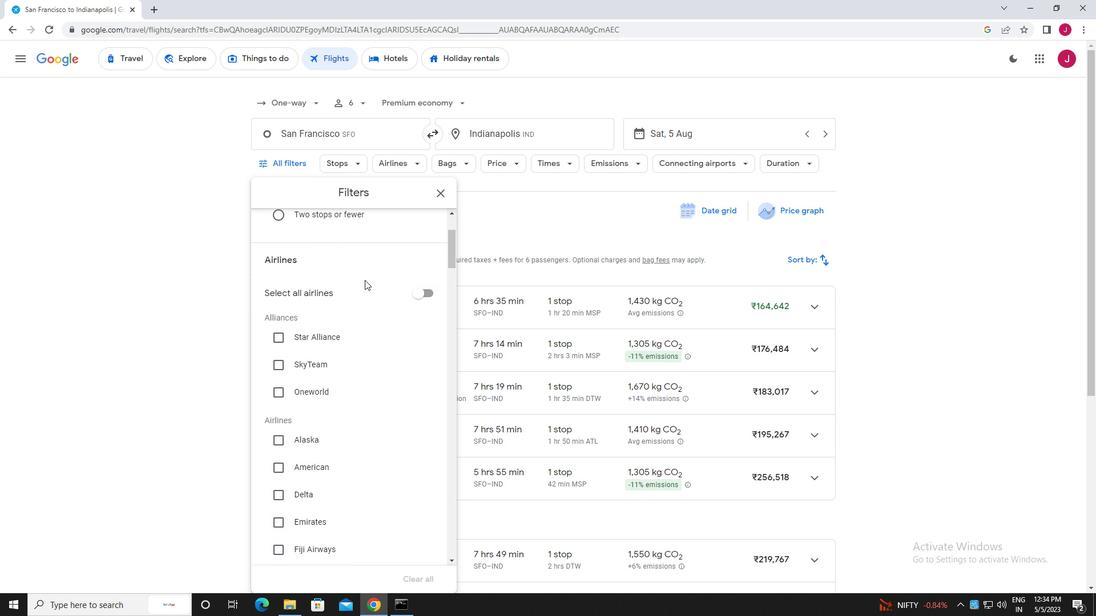 
Action: Mouse scrolled (338, 270) with delta (0, 0)
Screenshot: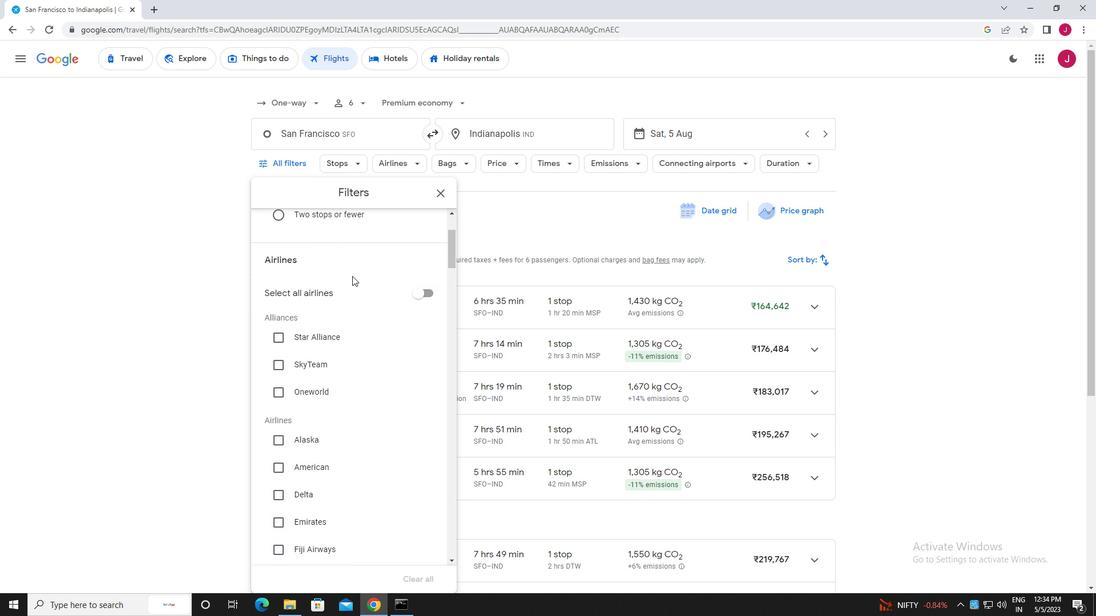 
Action: Mouse scrolled (338, 270) with delta (0, 0)
Screenshot: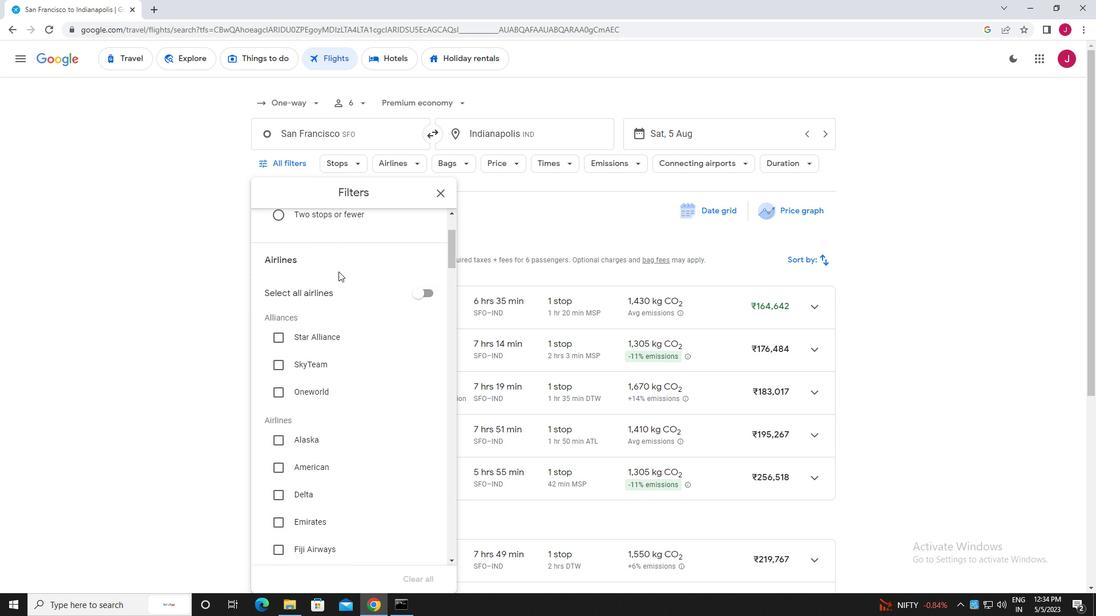 
Action: Mouse scrolled (338, 270) with delta (0, 0)
Screenshot: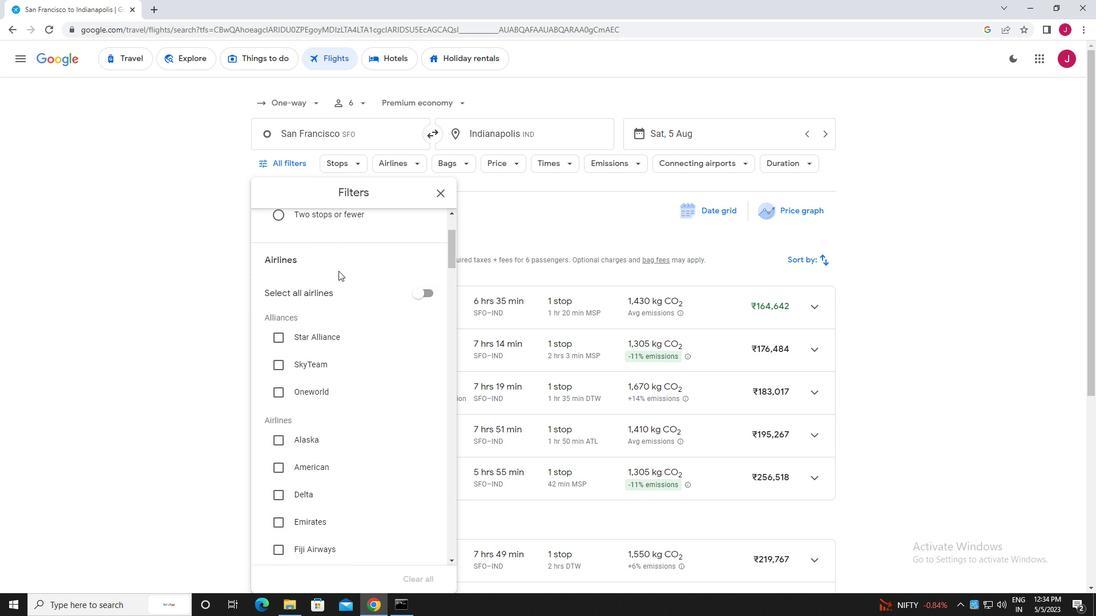 
Action: Mouse scrolled (338, 270) with delta (0, 0)
Screenshot: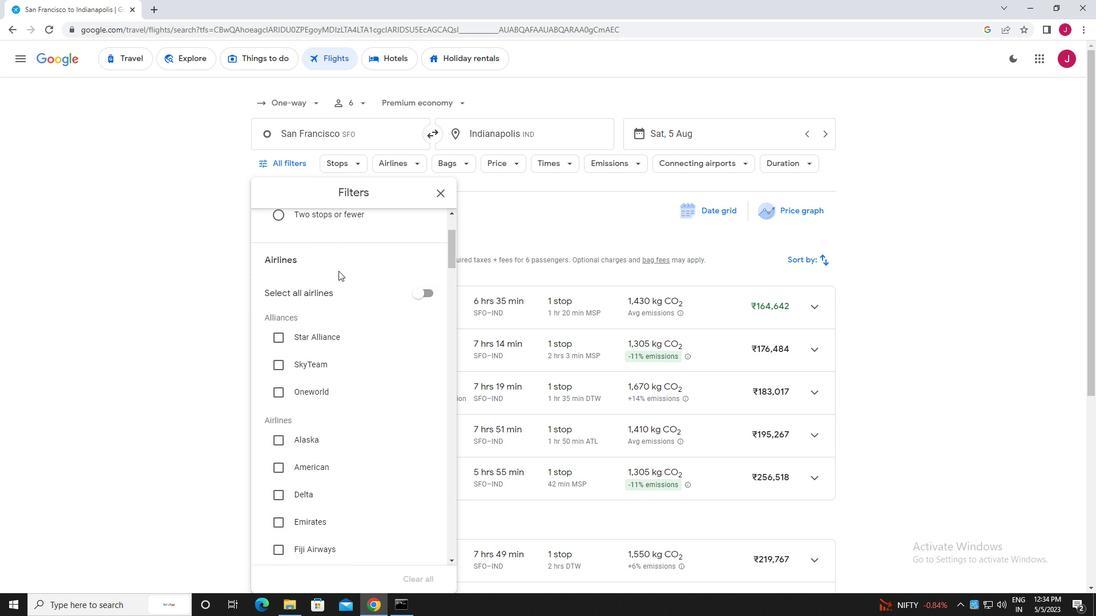 
Action: Mouse moved to (279, 213)
Screenshot: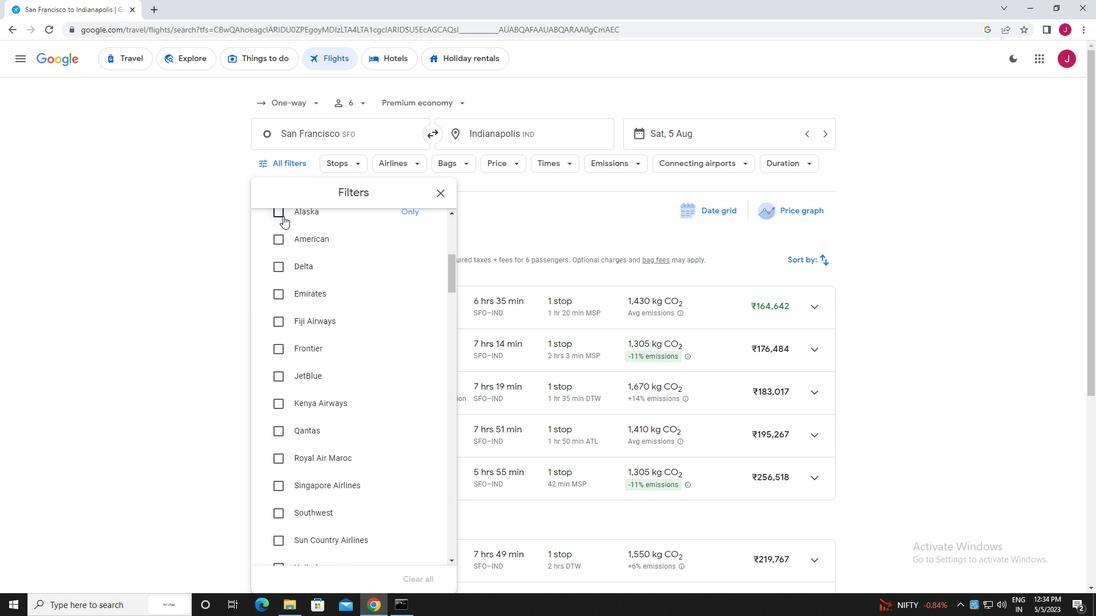 
Action: Mouse pressed left at (279, 213)
Screenshot: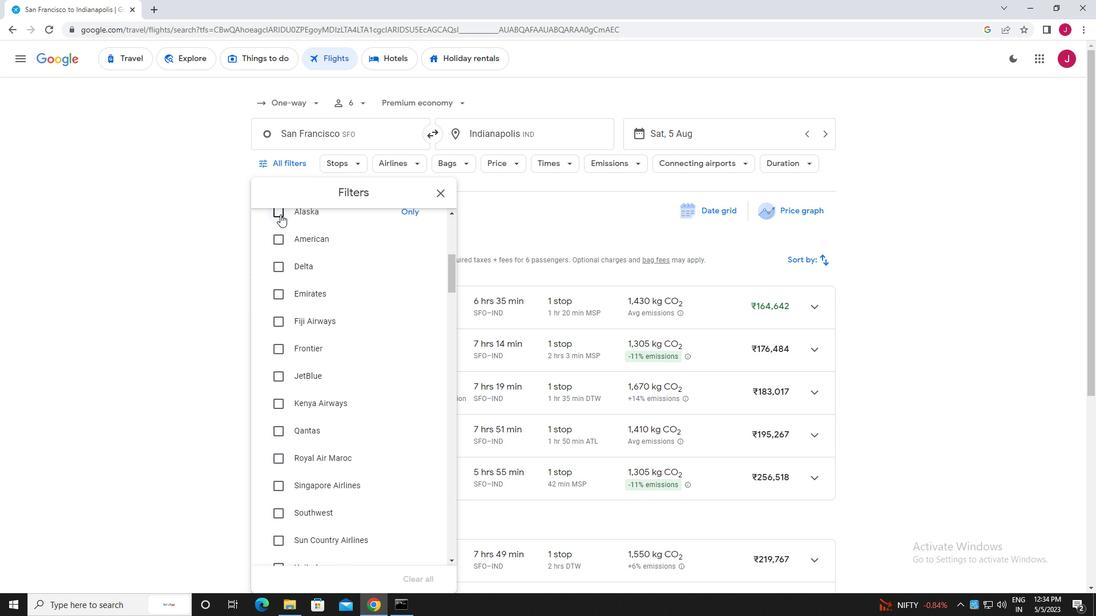 
Action: Mouse moved to (342, 265)
Screenshot: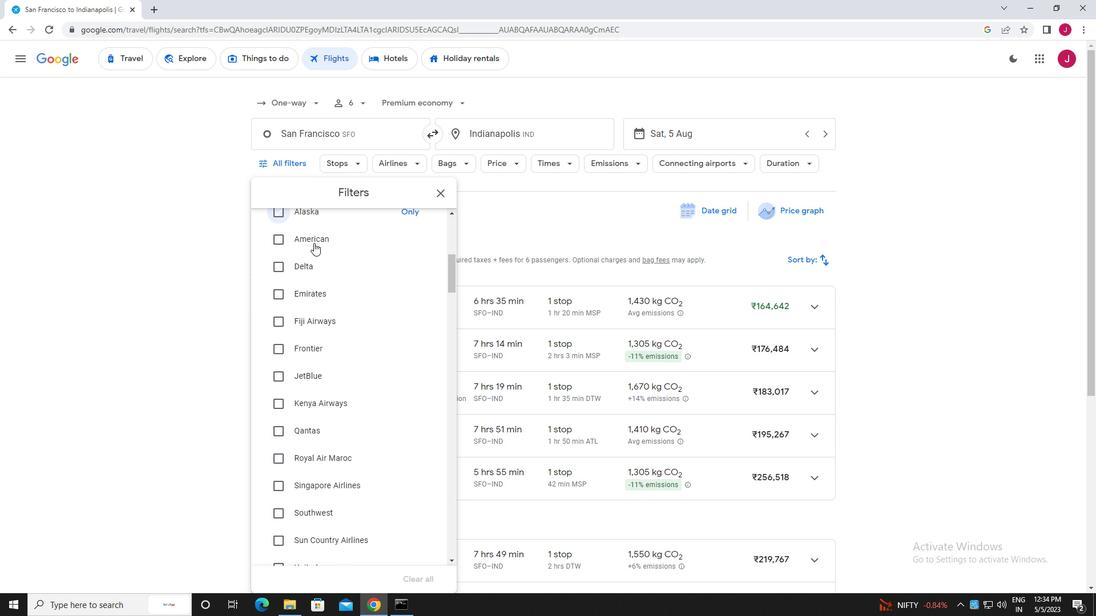 
Action: Mouse scrolled (342, 264) with delta (0, 0)
Screenshot: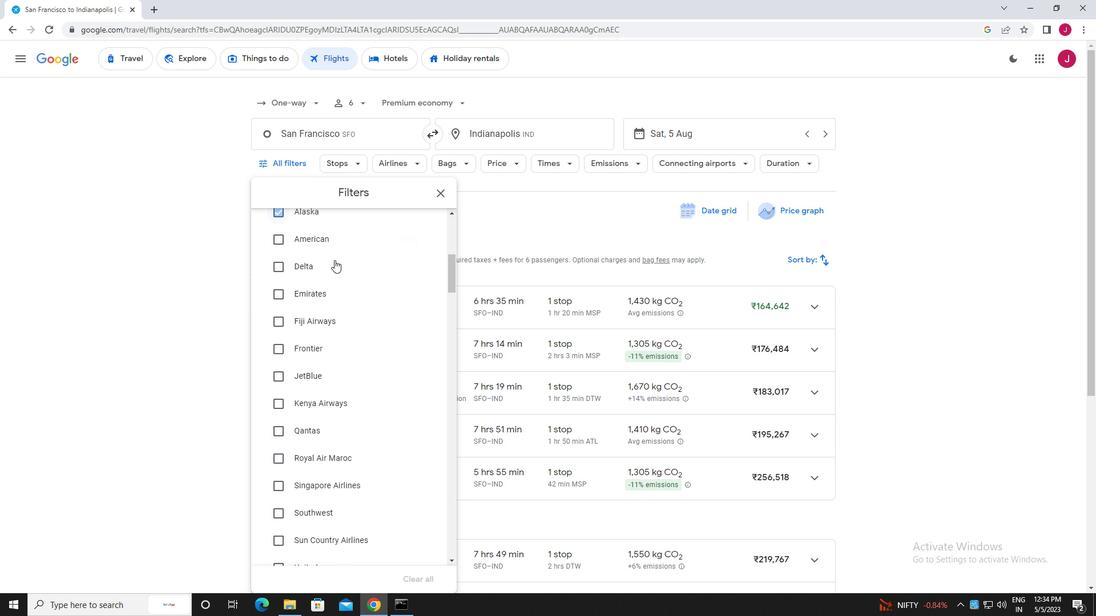 
Action: Mouse scrolled (342, 264) with delta (0, 0)
Screenshot: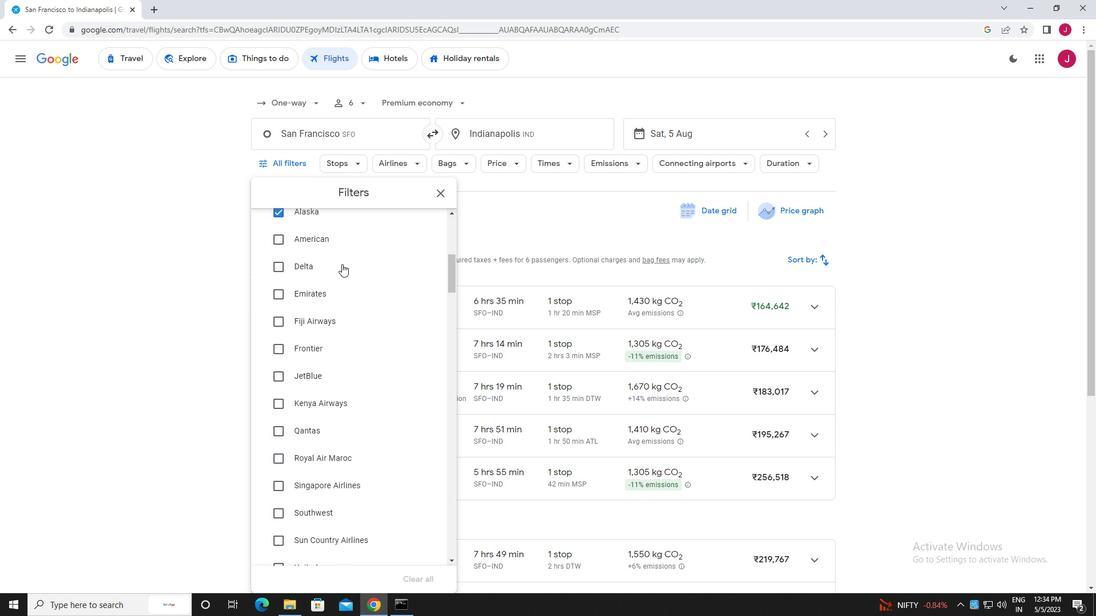 
Action: Mouse scrolled (342, 264) with delta (0, 0)
Screenshot: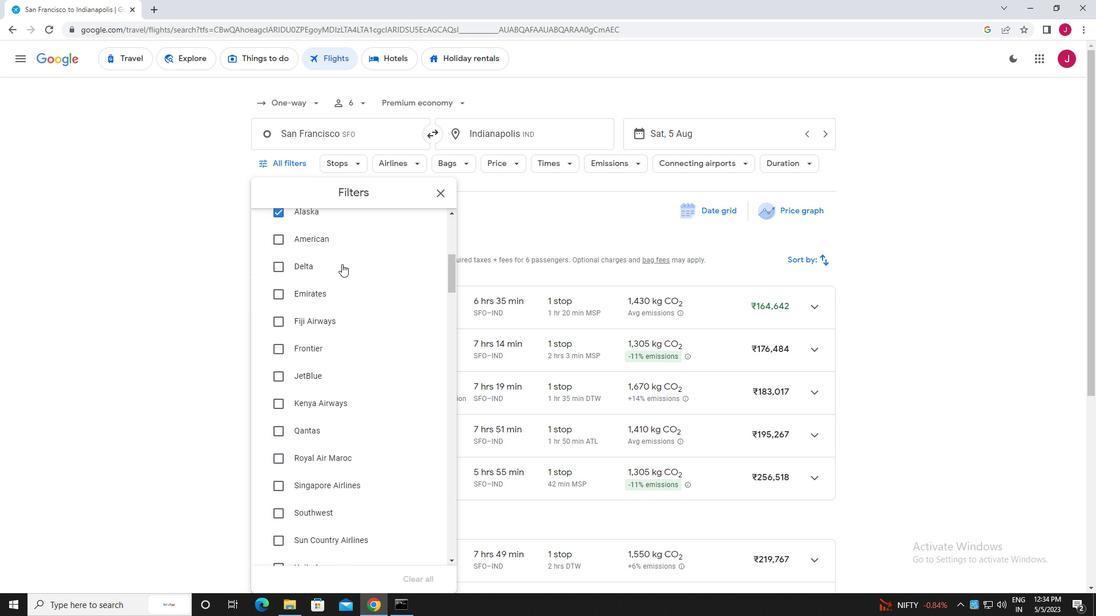 
Action: Mouse scrolled (342, 264) with delta (0, 0)
Screenshot: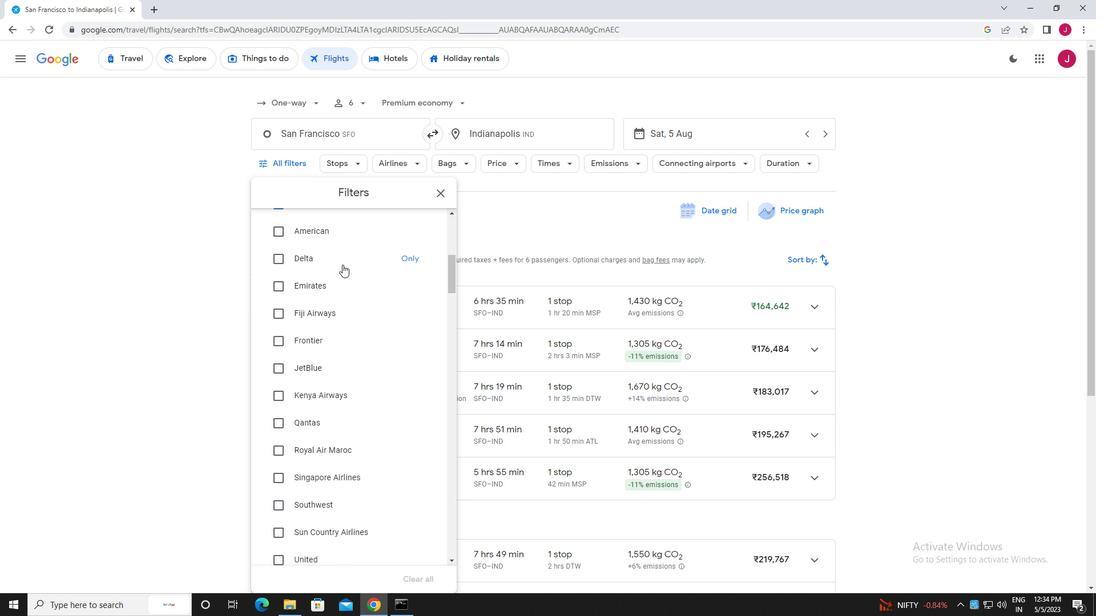 
Action: Mouse scrolled (342, 264) with delta (0, 0)
Screenshot: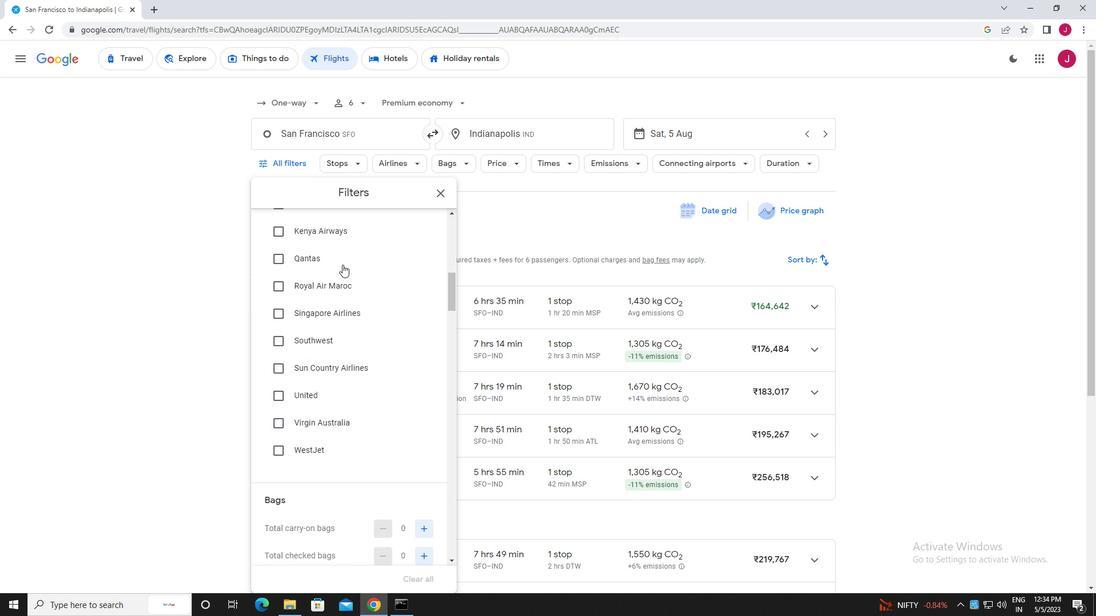 
Action: Mouse scrolled (342, 264) with delta (0, 0)
Screenshot: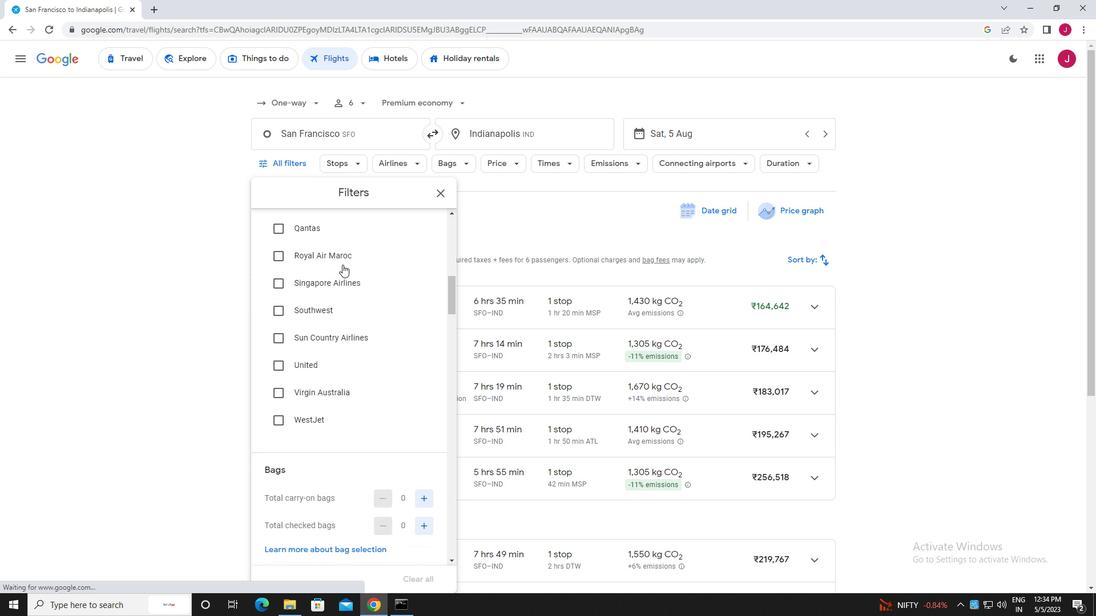 
Action: Mouse moved to (343, 265)
Screenshot: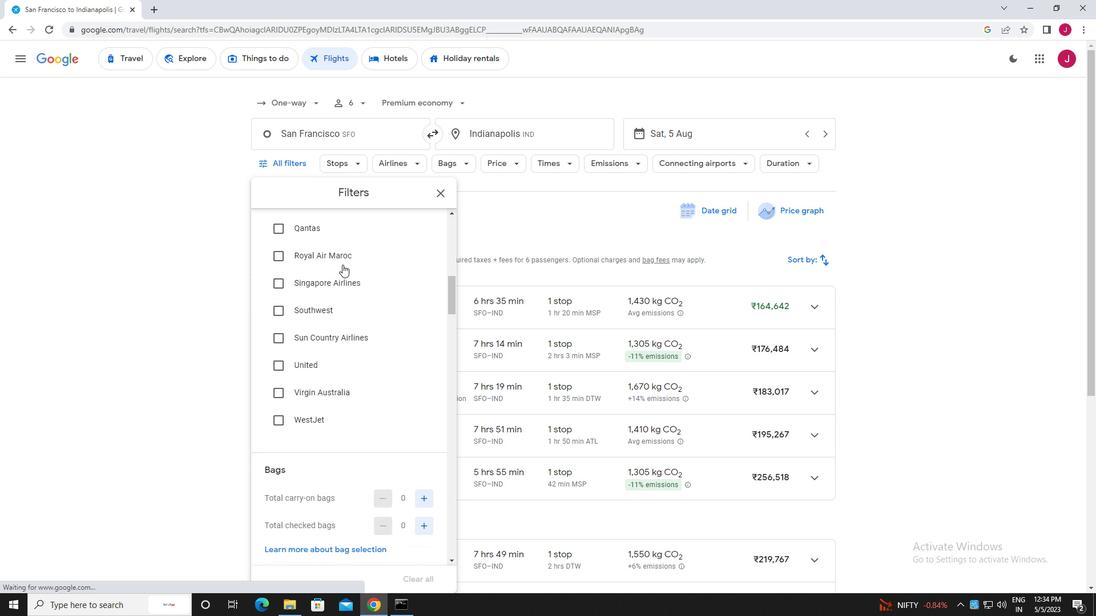 
Action: Mouse scrolled (343, 264) with delta (0, 0)
Screenshot: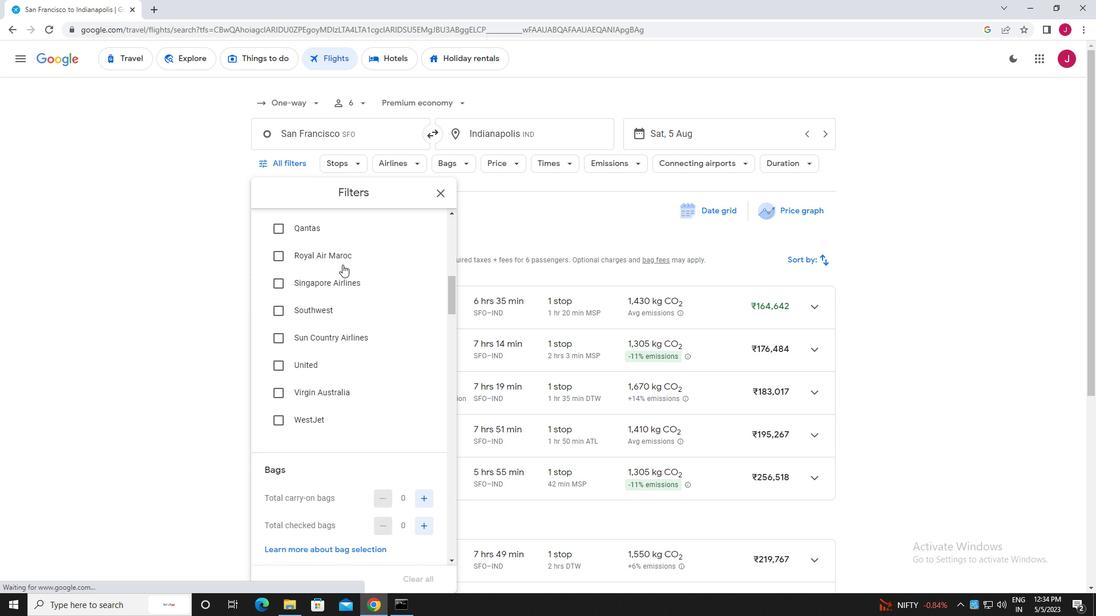 
Action: Mouse scrolled (343, 264) with delta (0, 0)
Screenshot: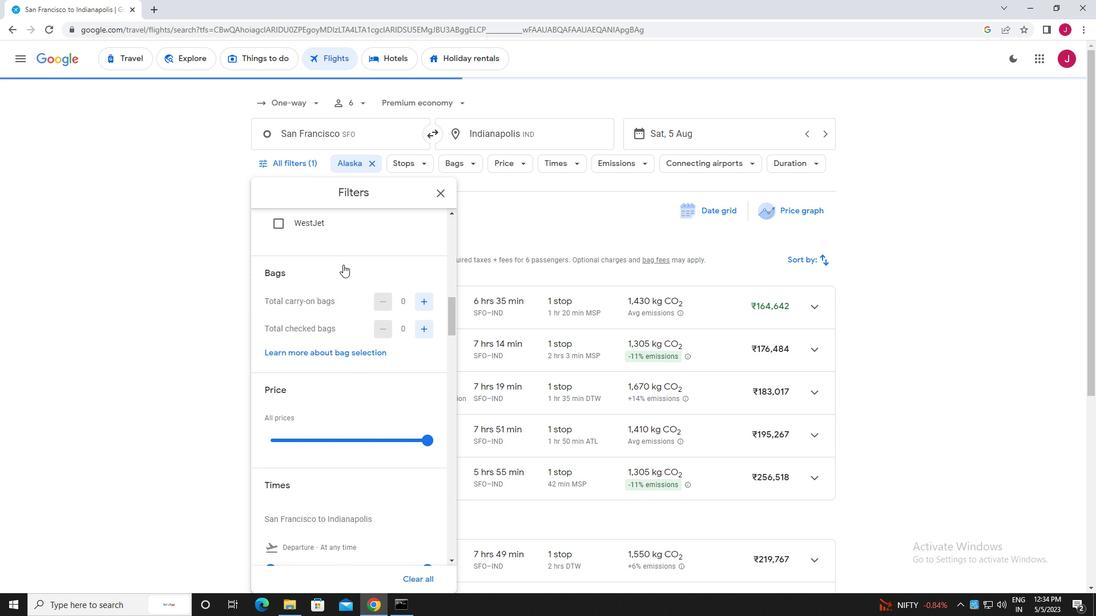 
Action: Mouse moved to (424, 243)
Screenshot: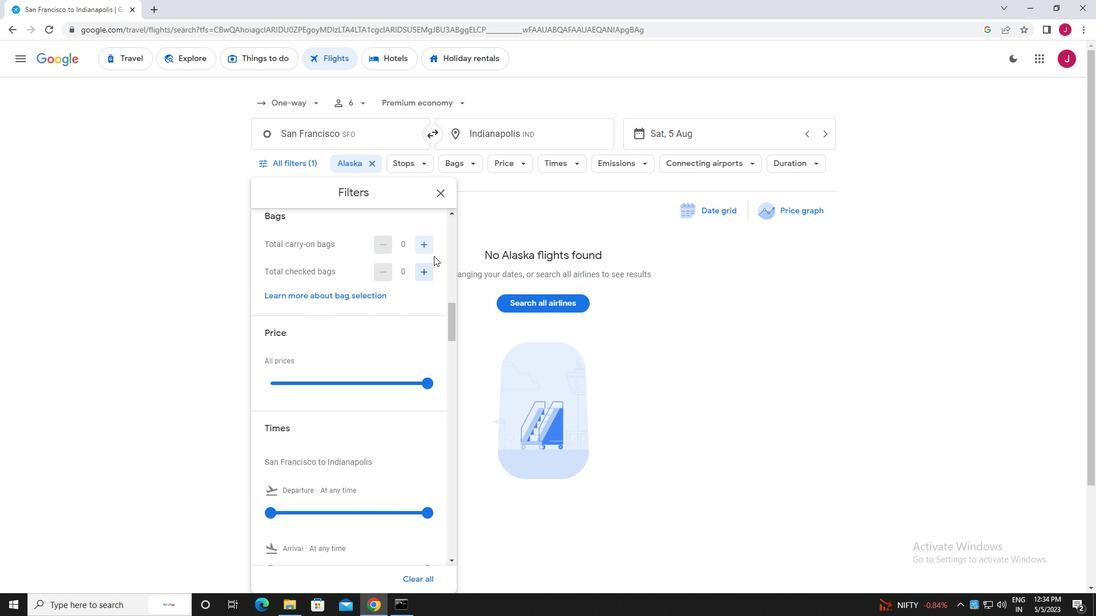 
Action: Mouse pressed left at (424, 243)
Screenshot: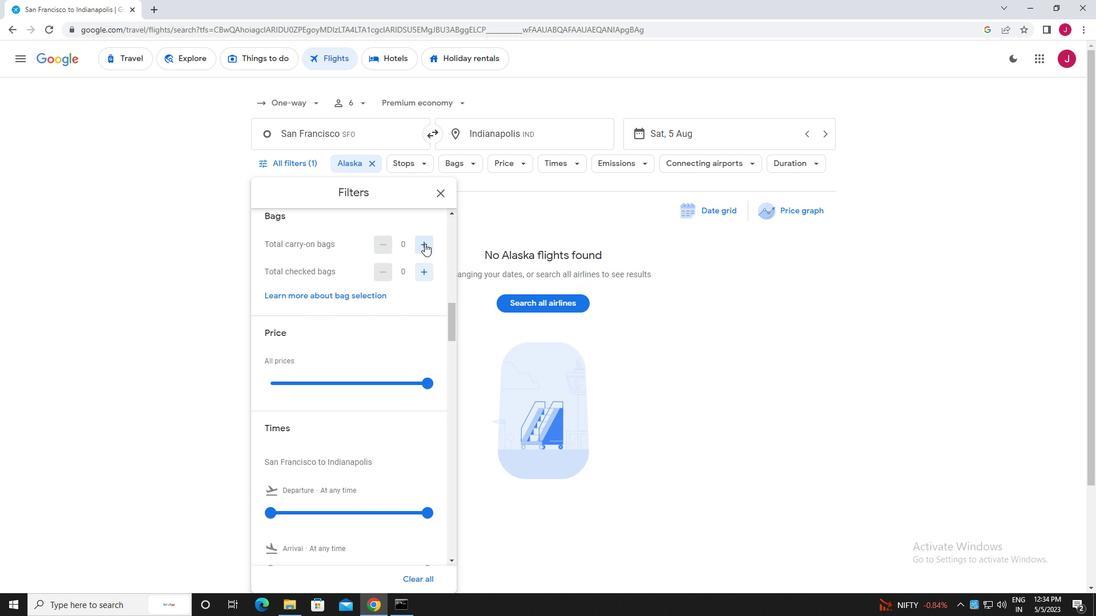 
Action: Mouse pressed left at (424, 243)
Screenshot: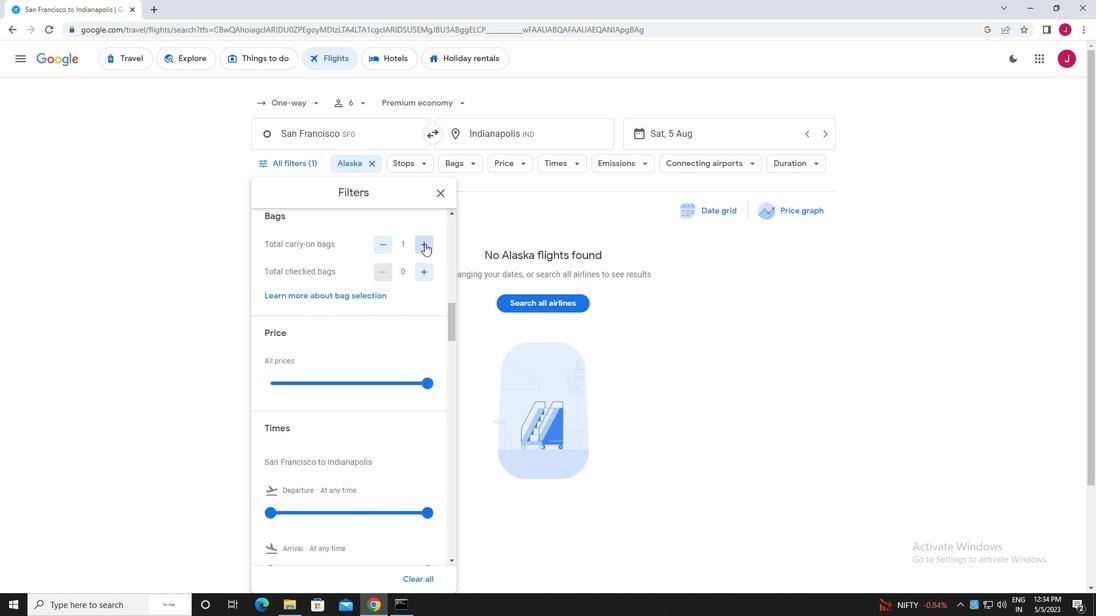 
Action: Mouse moved to (425, 278)
Screenshot: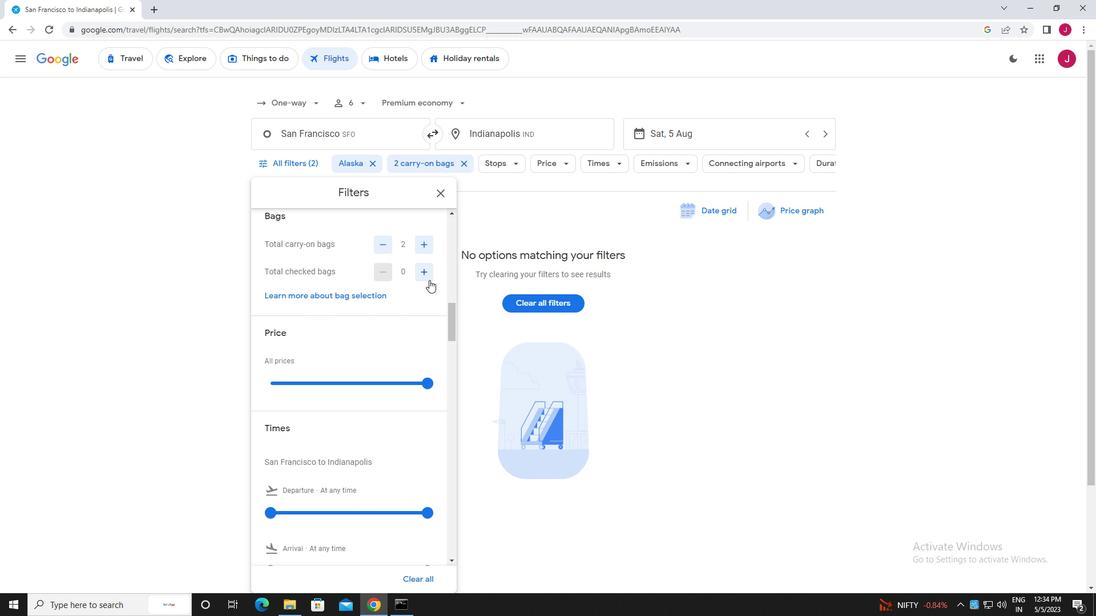 
Action: Mouse pressed left at (425, 278)
Screenshot: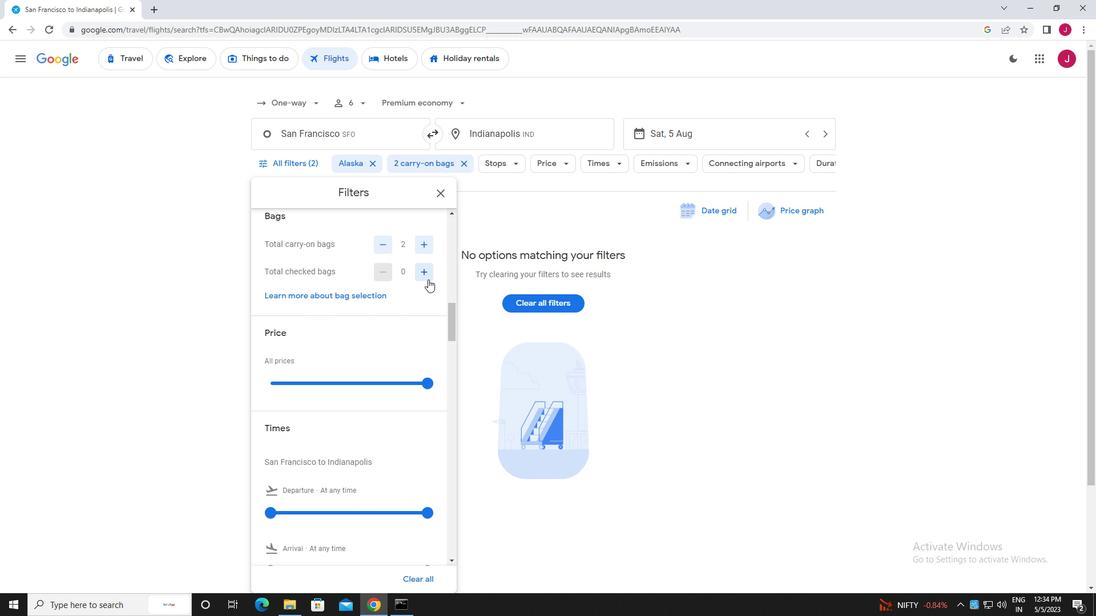 
Action: Mouse moved to (397, 261)
Screenshot: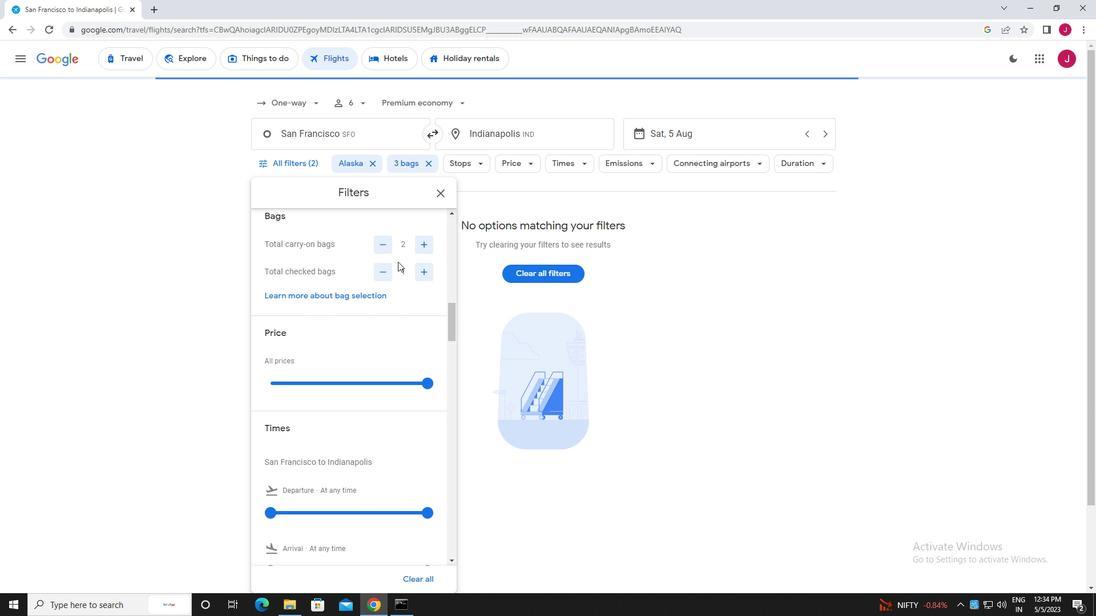 
Action: Mouse scrolled (397, 260) with delta (0, 0)
Screenshot: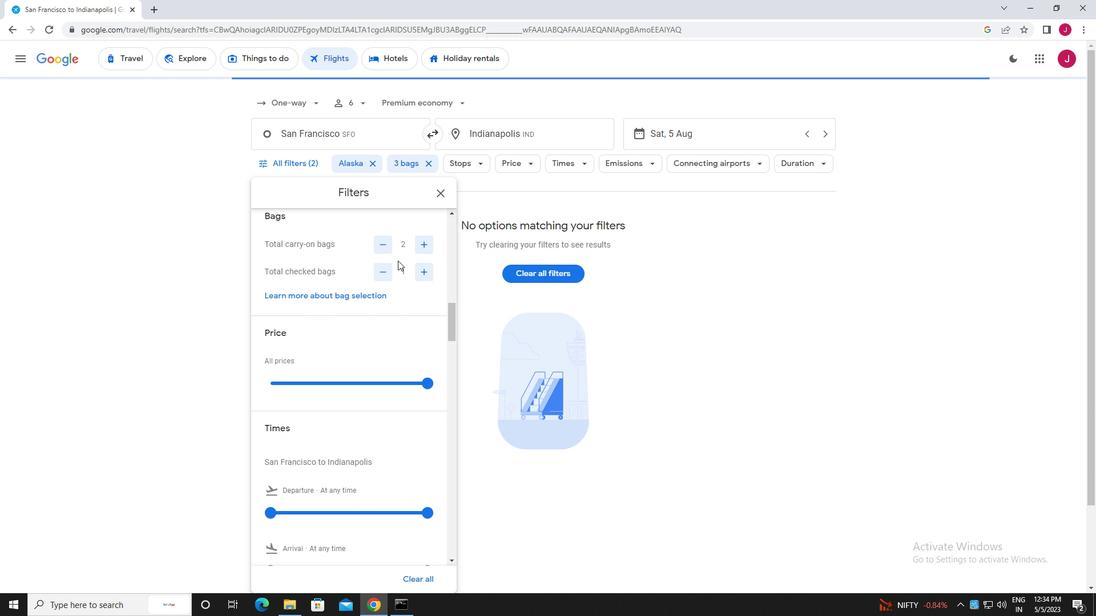 
Action: Mouse scrolled (397, 260) with delta (0, 0)
Screenshot: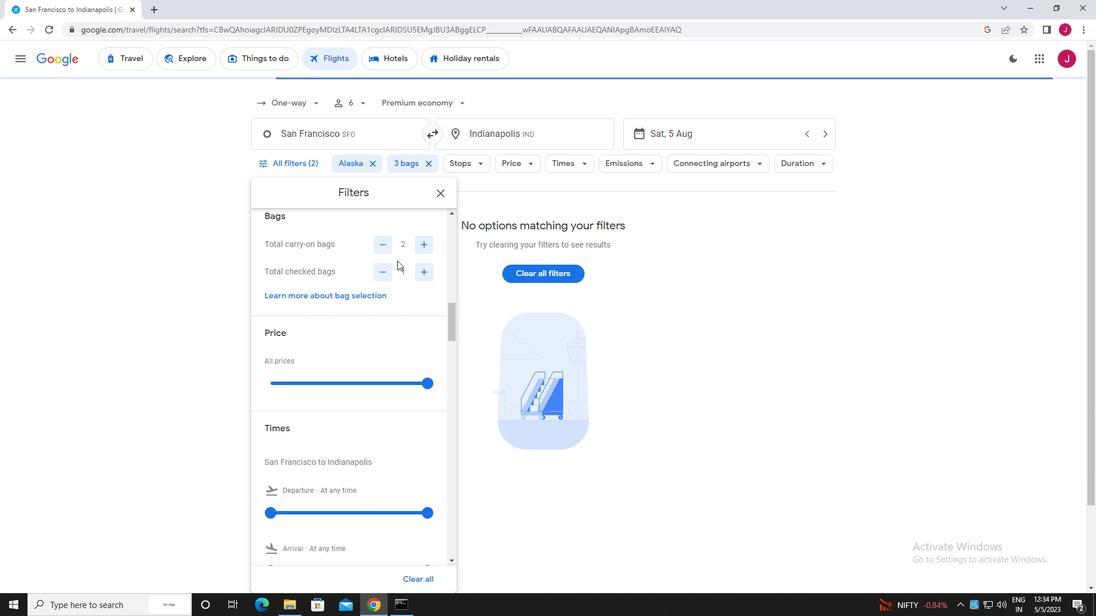 
Action: Mouse moved to (425, 270)
Screenshot: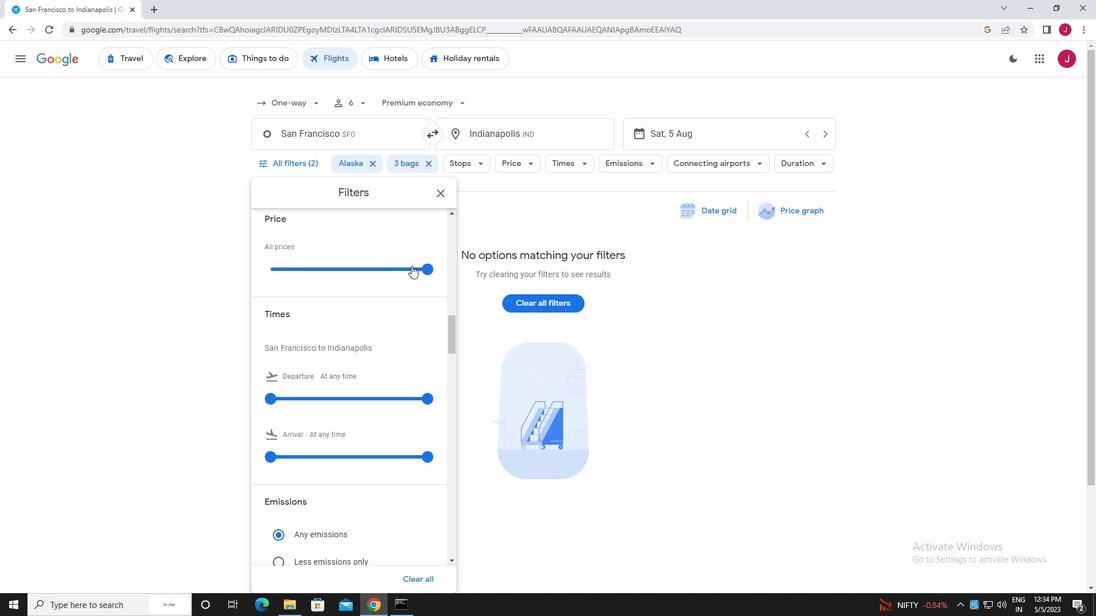 
Action: Mouse pressed left at (425, 270)
Screenshot: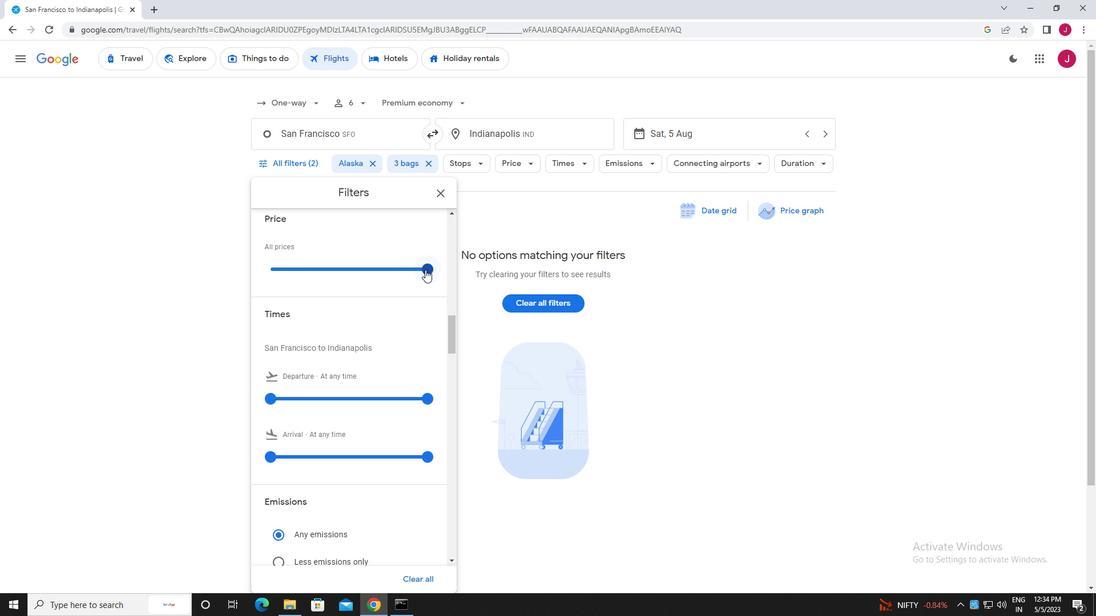 
Action: Mouse moved to (322, 288)
Screenshot: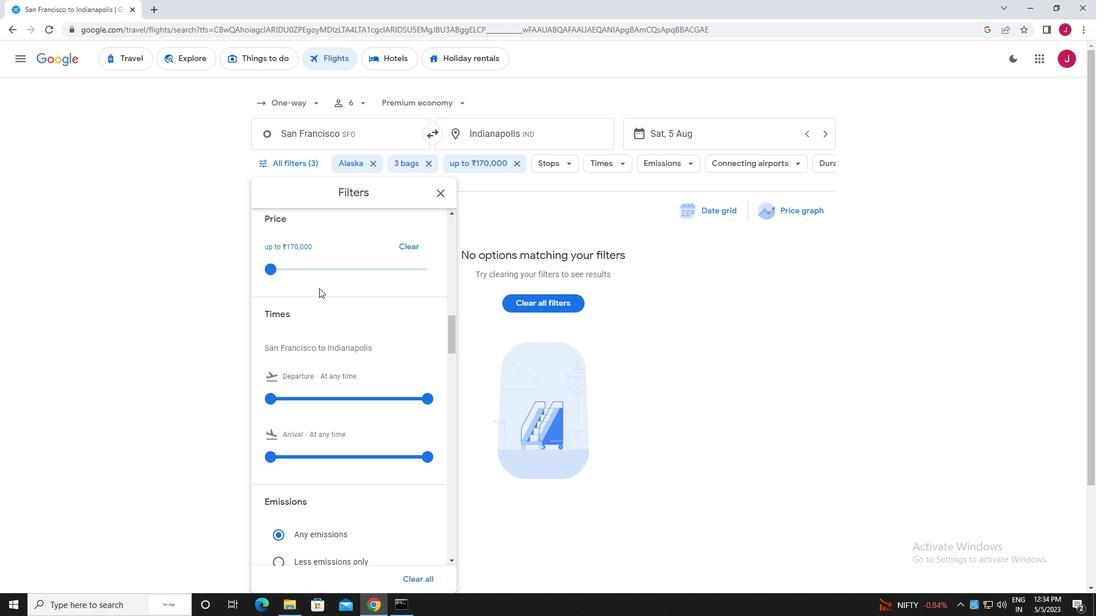 
Action: Mouse scrolled (322, 287) with delta (0, 0)
Screenshot: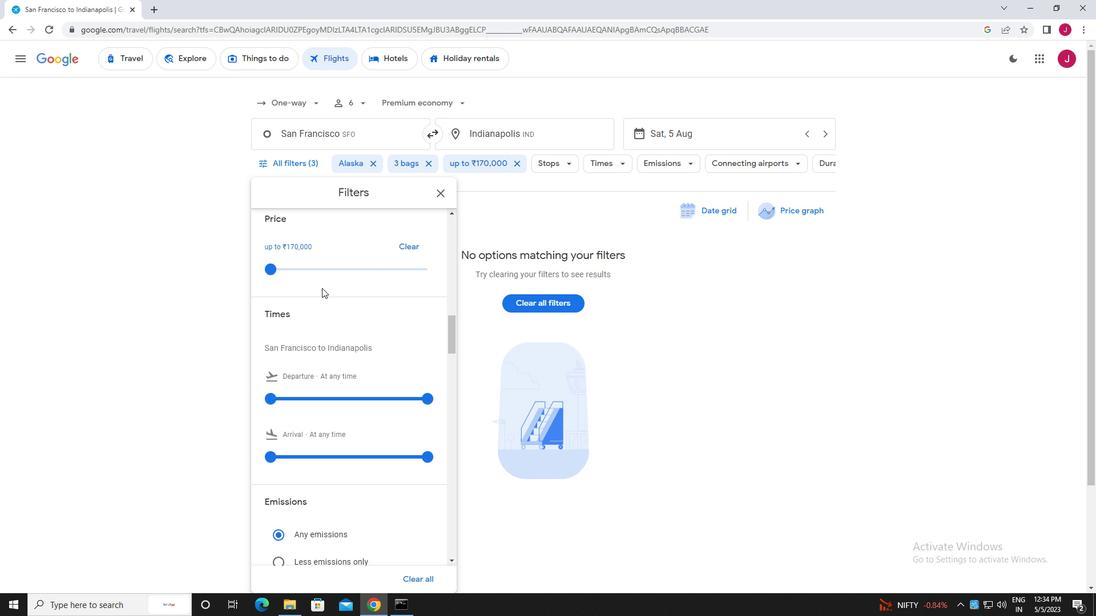 
Action: Mouse scrolled (322, 287) with delta (0, 0)
Screenshot: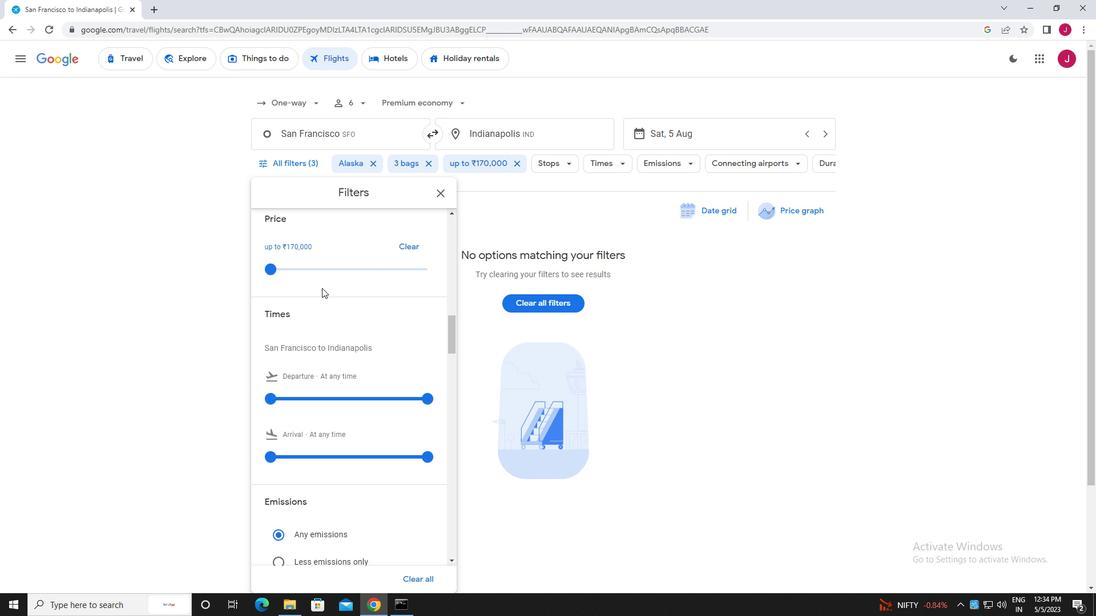 
Action: Mouse moved to (269, 283)
Screenshot: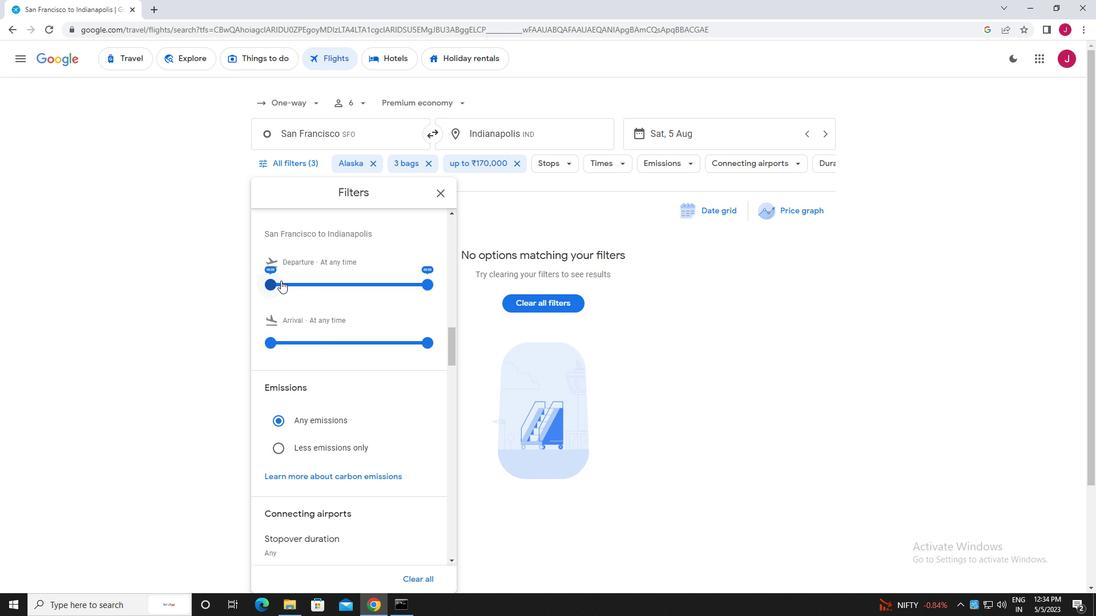 
Action: Mouse pressed left at (269, 283)
Screenshot: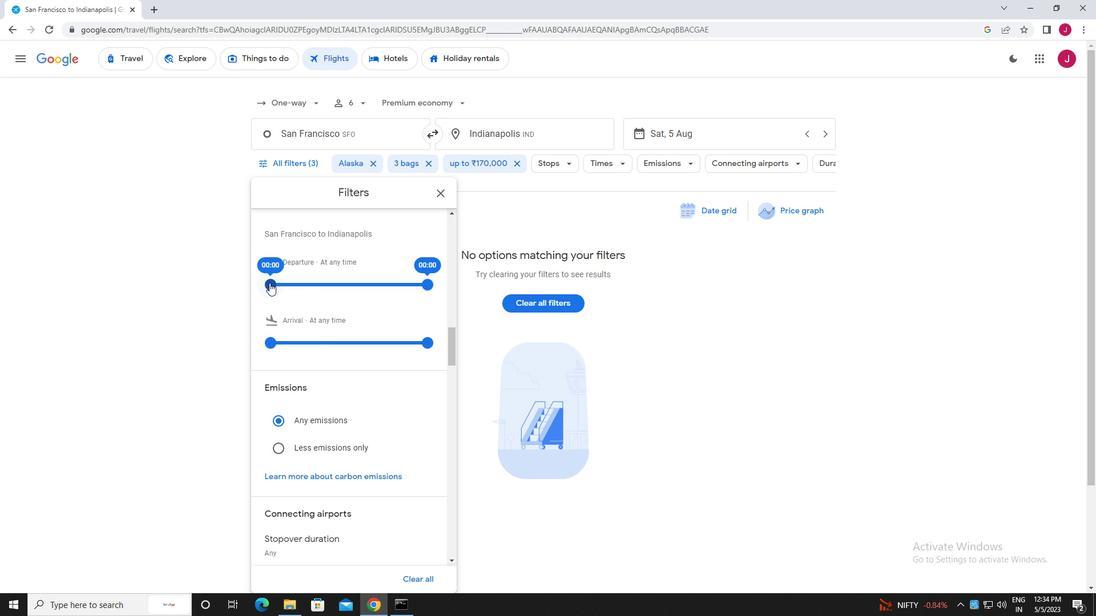 
Action: Mouse moved to (425, 286)
Screenshot: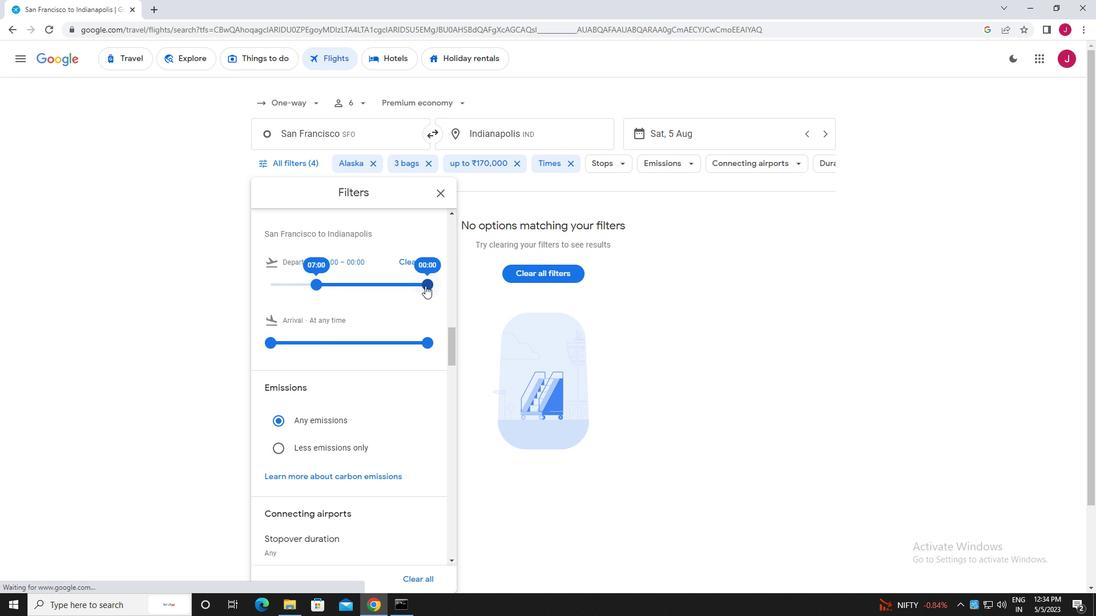 
Action: Mouse pressed left at (425, 286)
Screenshot: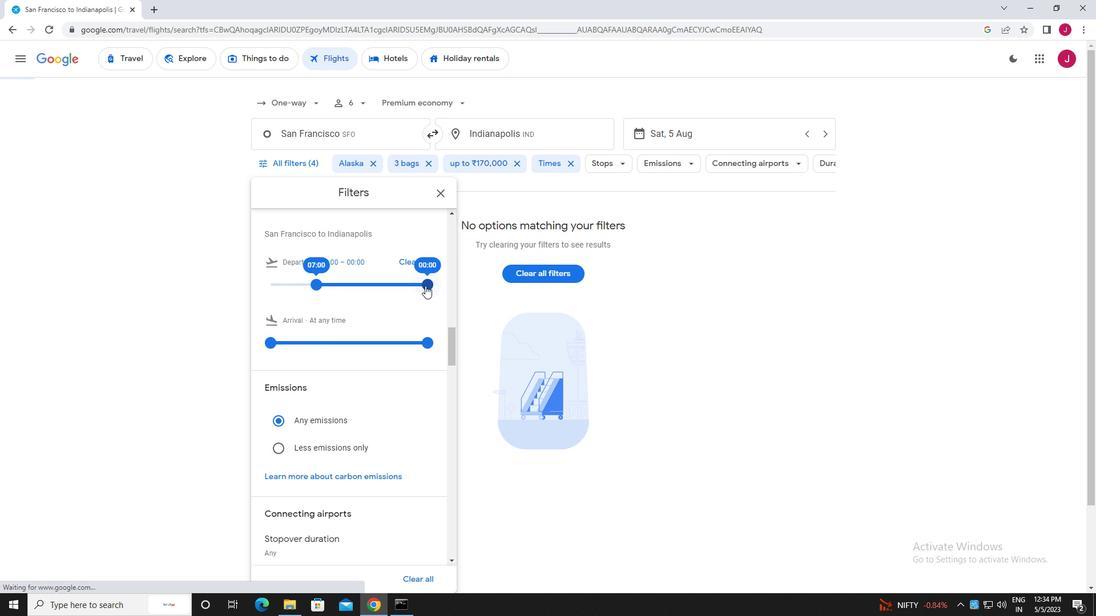 
Action: Mouse moved to (440, 193)
Screenshot: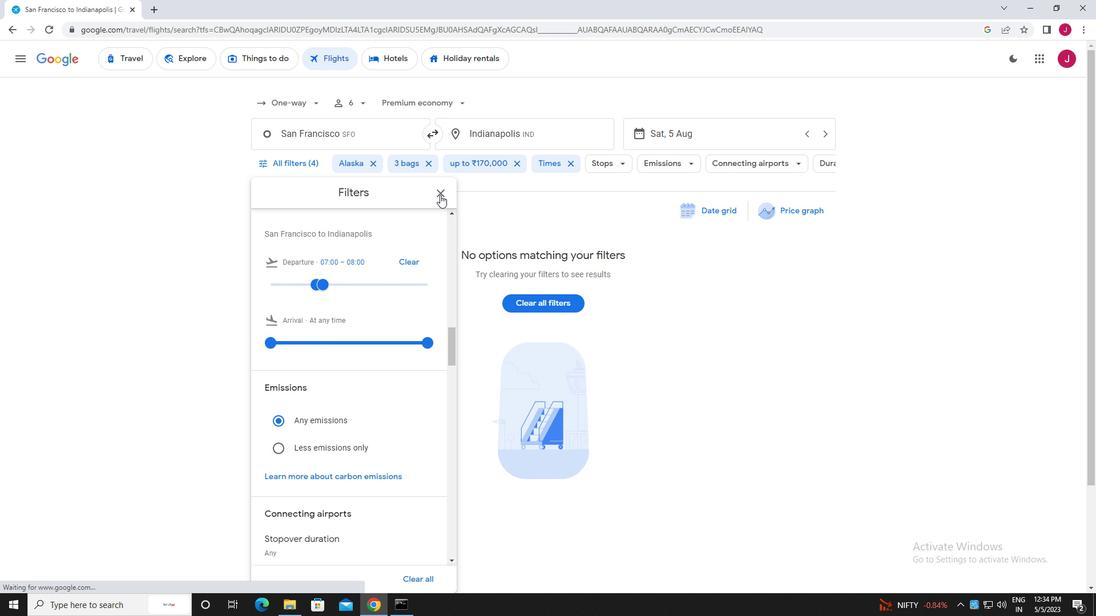 
Action: Mouse pressed left at (440, 193)
Screenshot: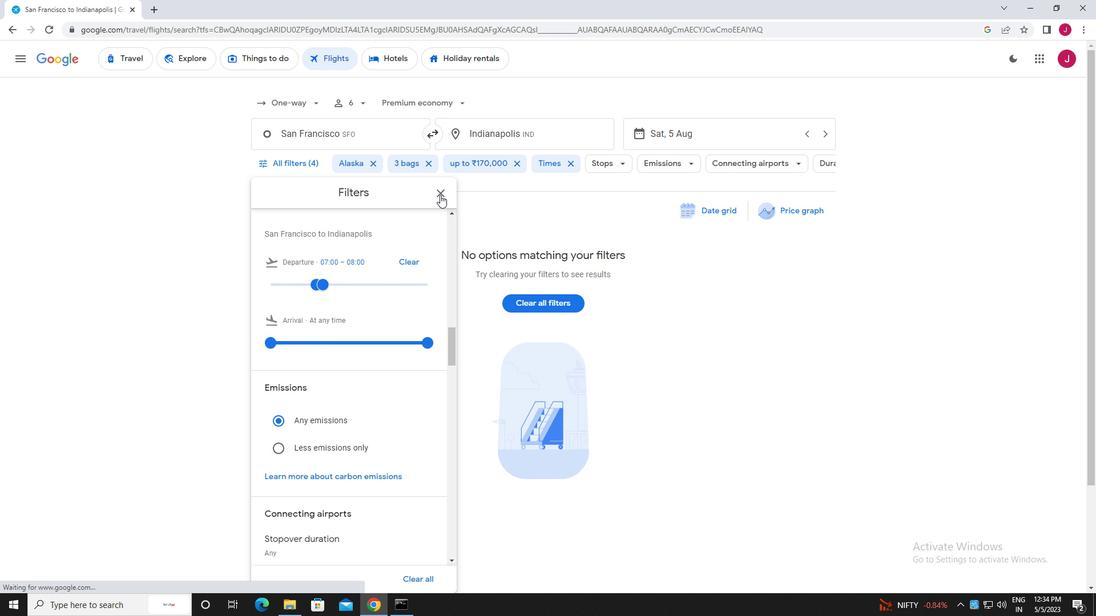 
Action: Mouse moved to (440, 193)
Screenshot: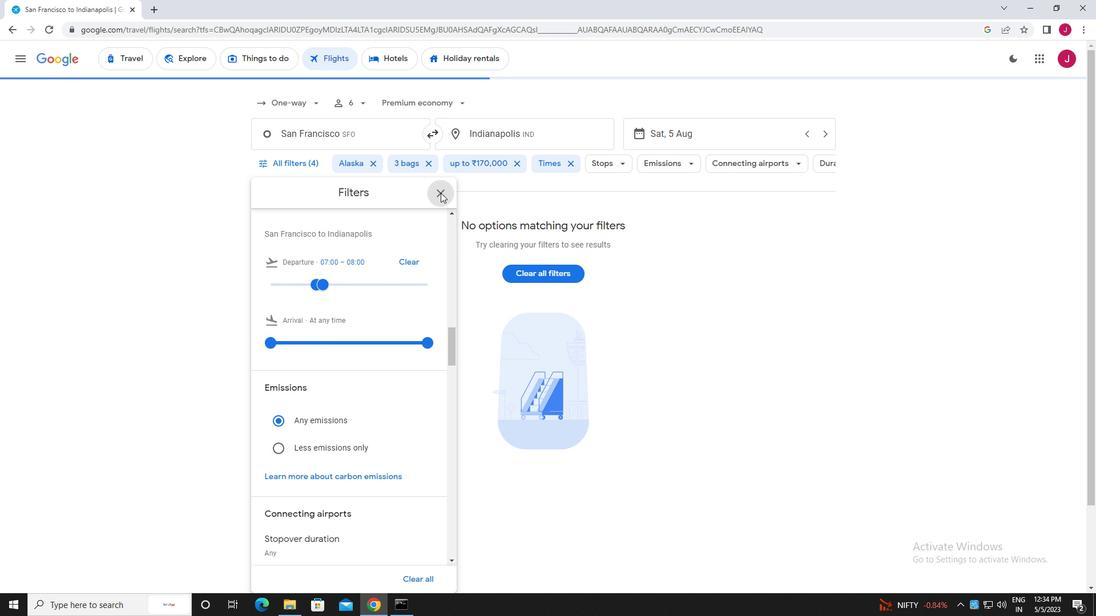 
